 Task: Add a signature Jesus Garcia containing Have a great National Womens Day, Jesus Garcia to email address softage.2@softage.net and add a label Non-profit organizations
Action: Mouse moved to (1131, 81)
Screenshot: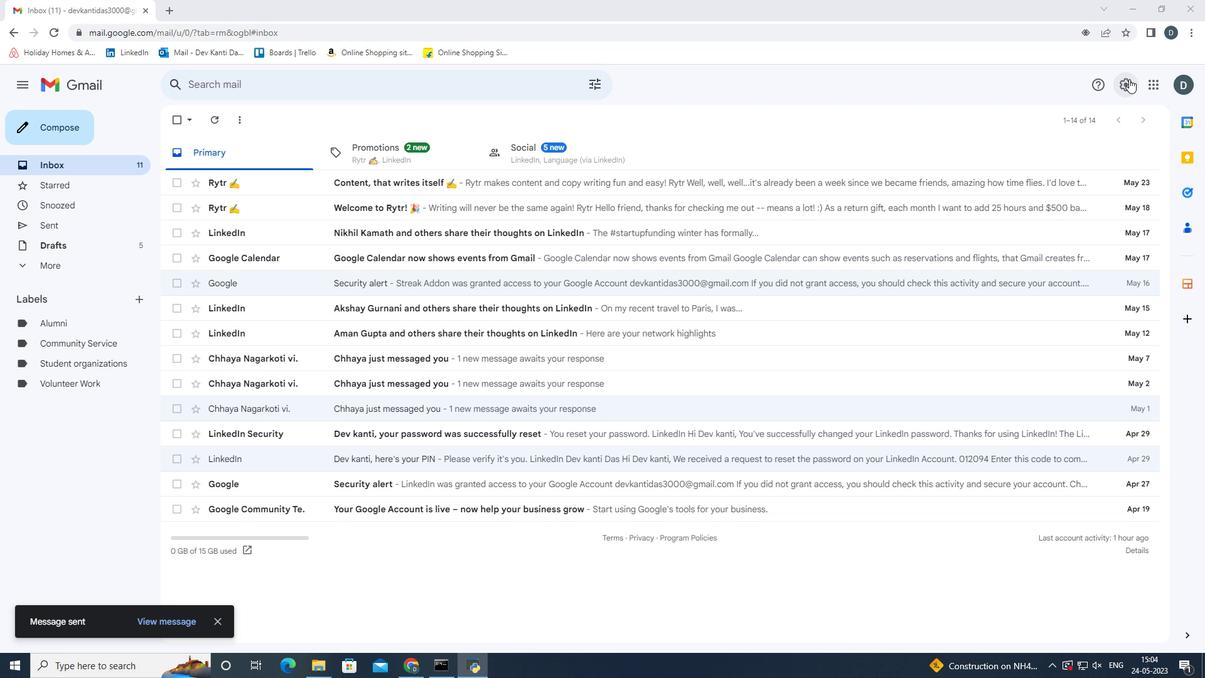 
Action: Mouse pressed left at (1131, 81)
Screenshot: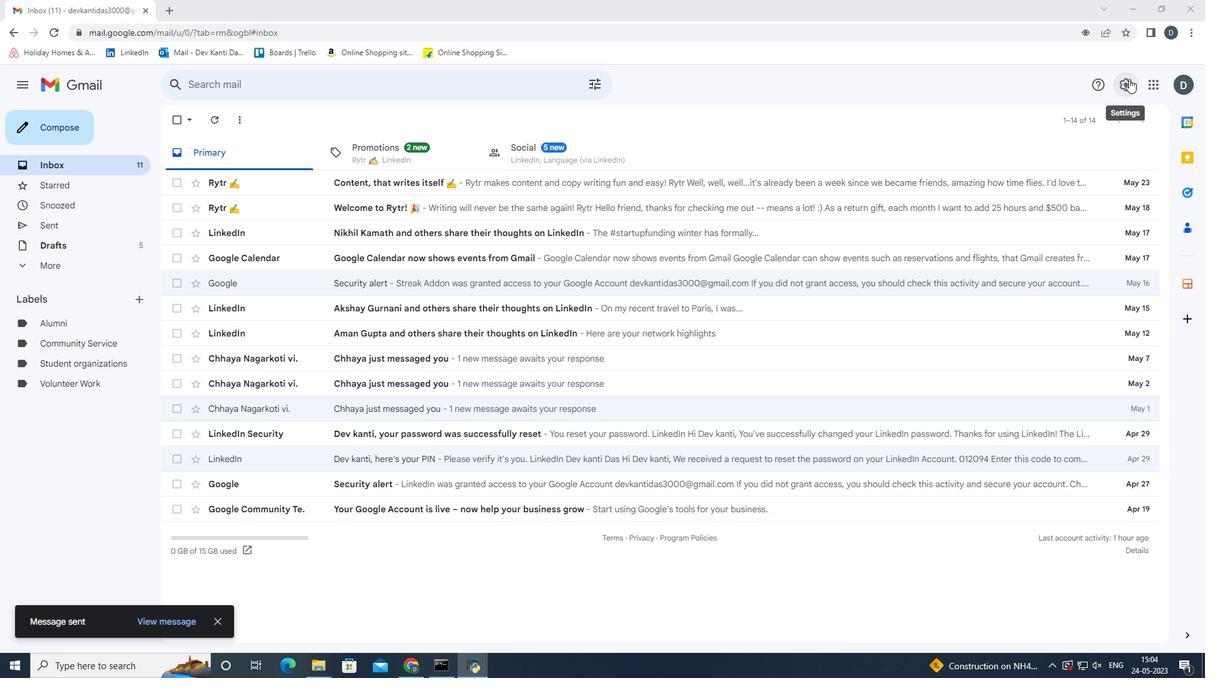 
Action: Mouse moved to (1097, 146)
Screenshot: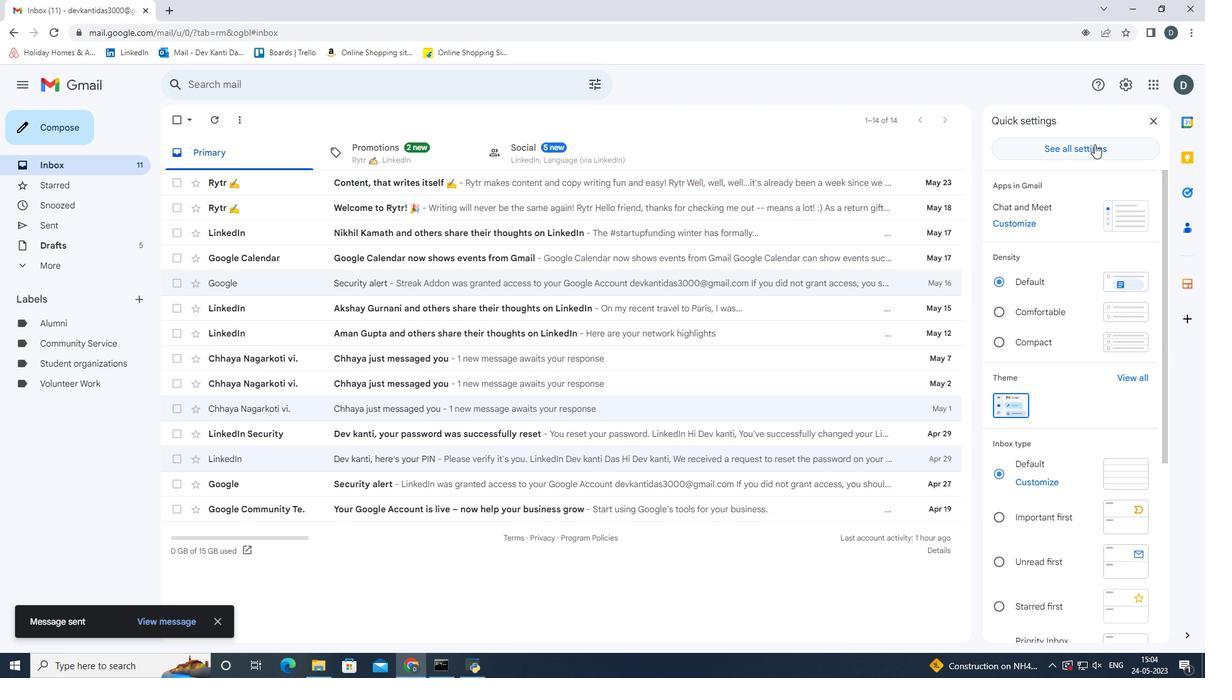 
Action: Mouse pressed left at (1097, 146)
Screenshot: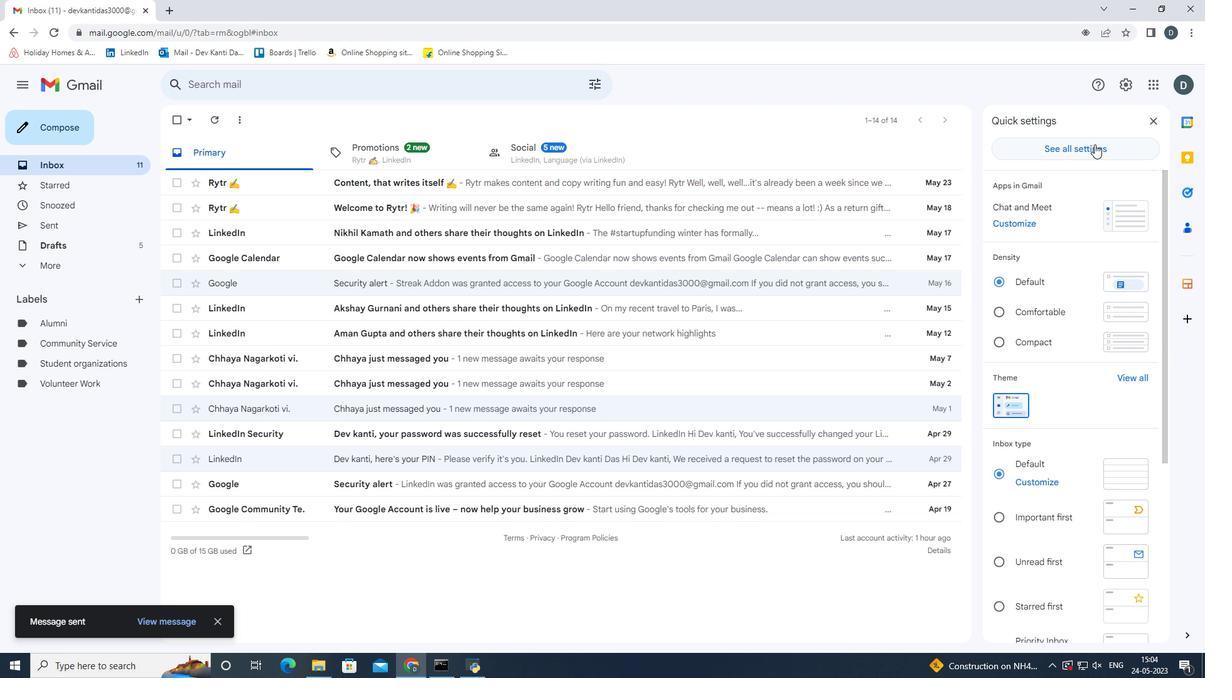 
Action: Mouse moved to (810, 345)
Screenshot: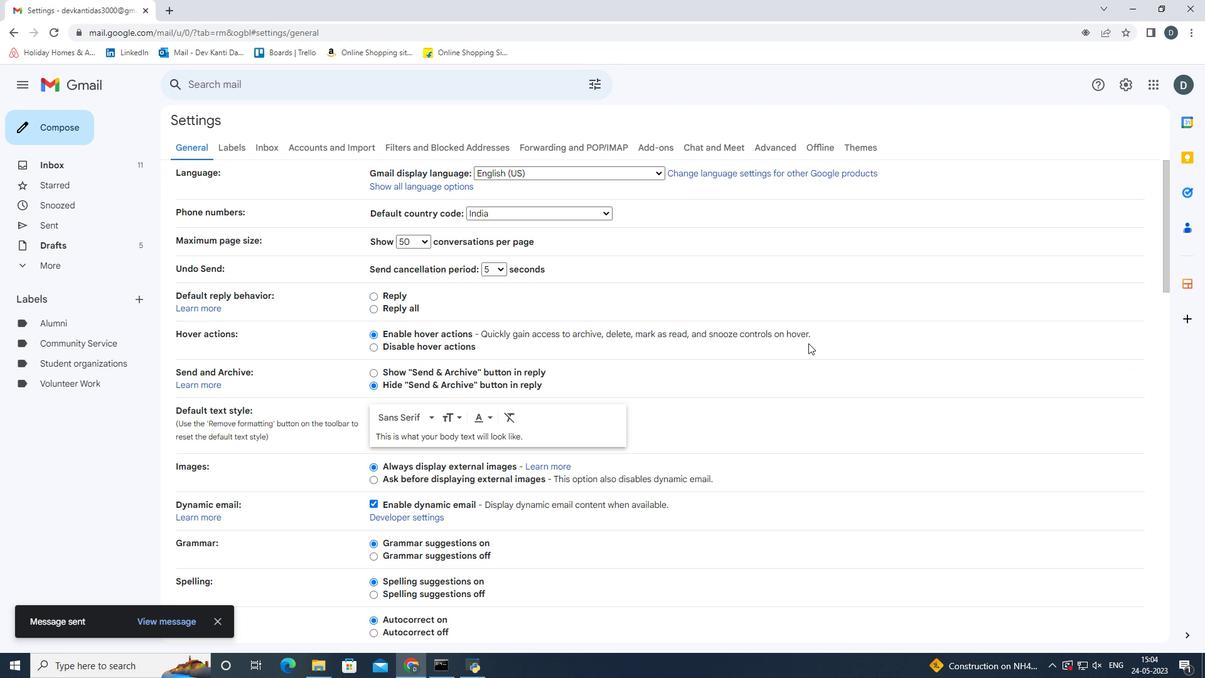 
Action: Mouse scrolled (810, 344) with delta (0, 0)
Screenshot: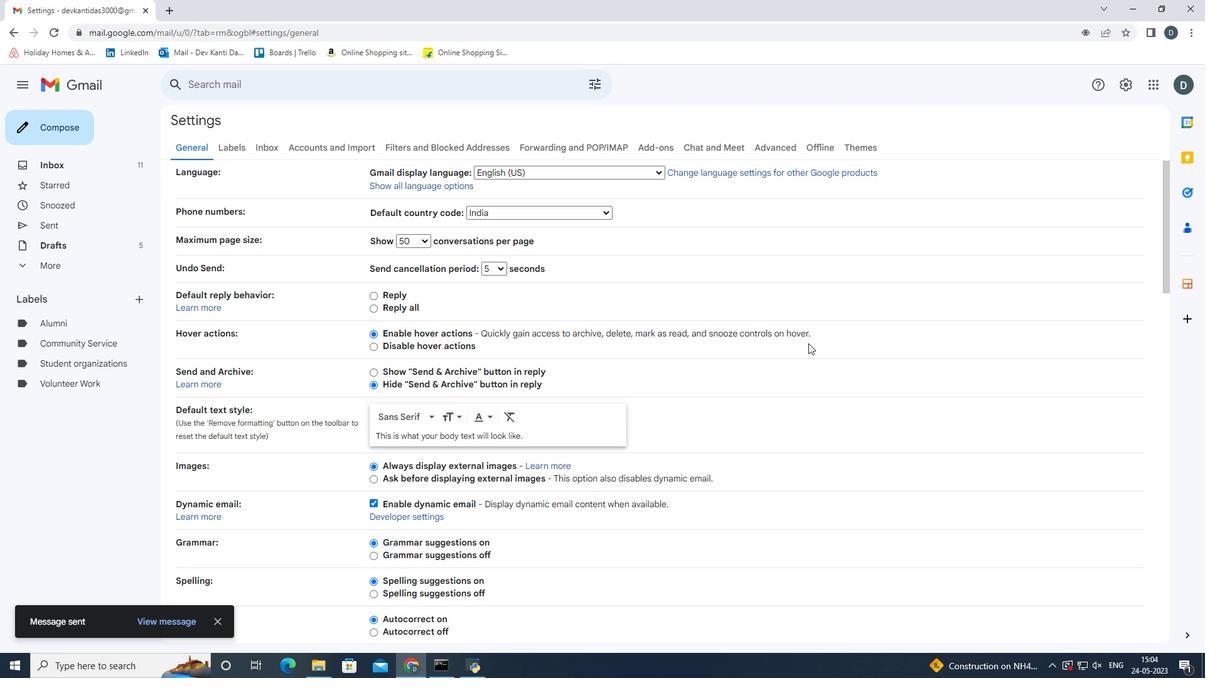 
Action: Mouse scrolled (810, 344) with delta (0, 0)
Screenshot: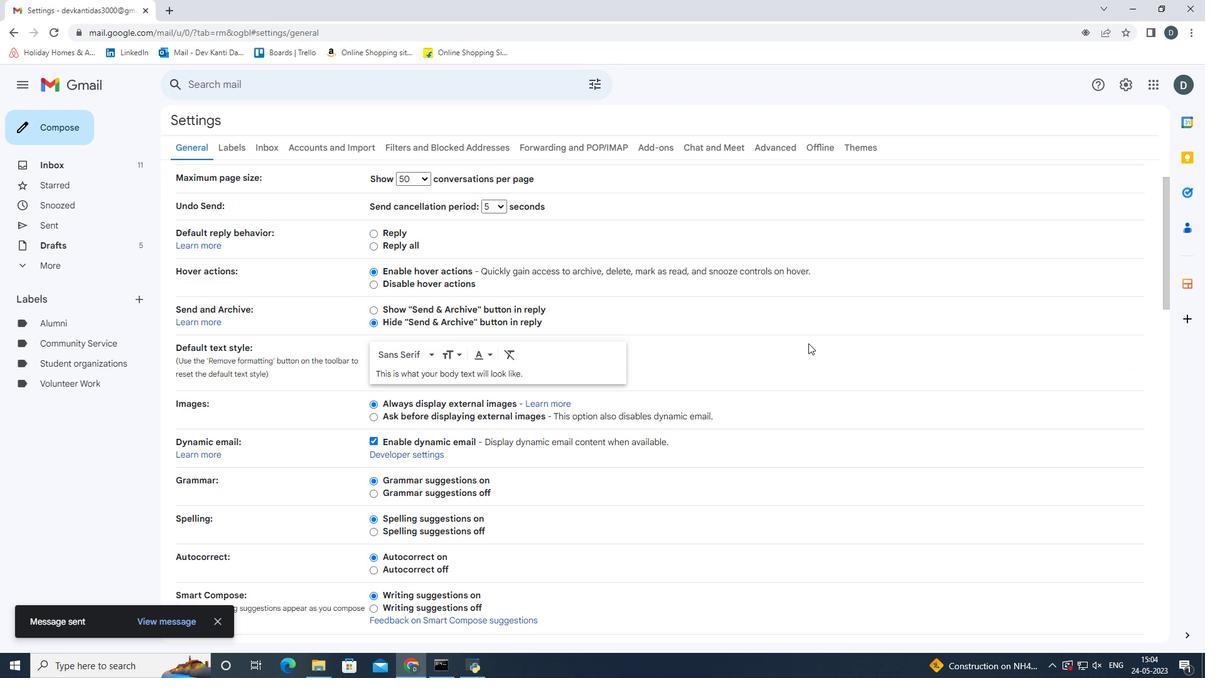 
Action: Mouse scrolled (810, 344) with delta (0, 0)
Screenshot: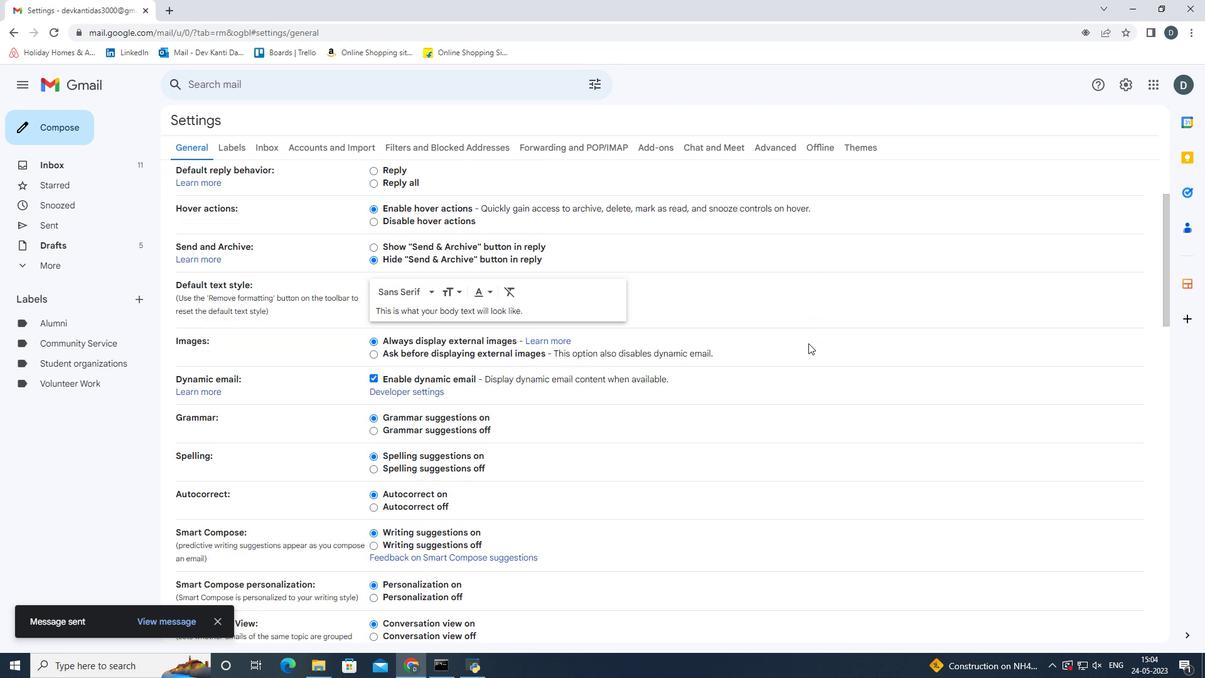 
Action: Mouse scrolled (810, 344) with delta (0, 0)
Screenshot: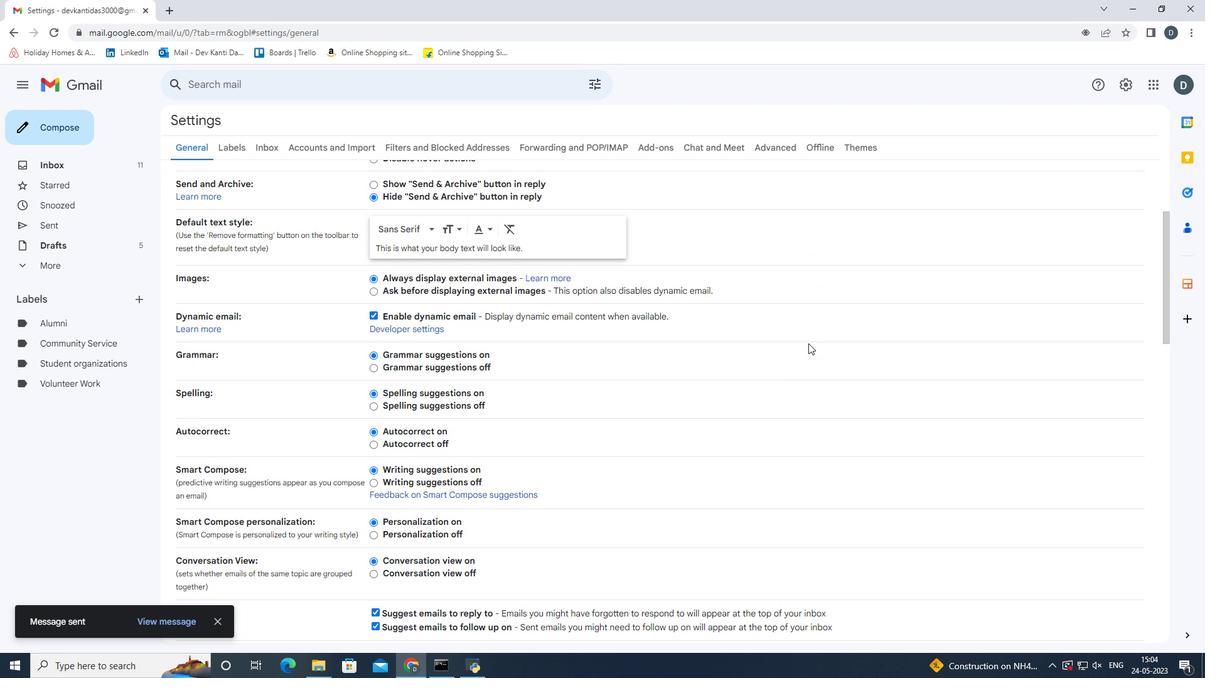
Action: Mouse scrolled (810, 344) with delta (0, 0)
Screenshot: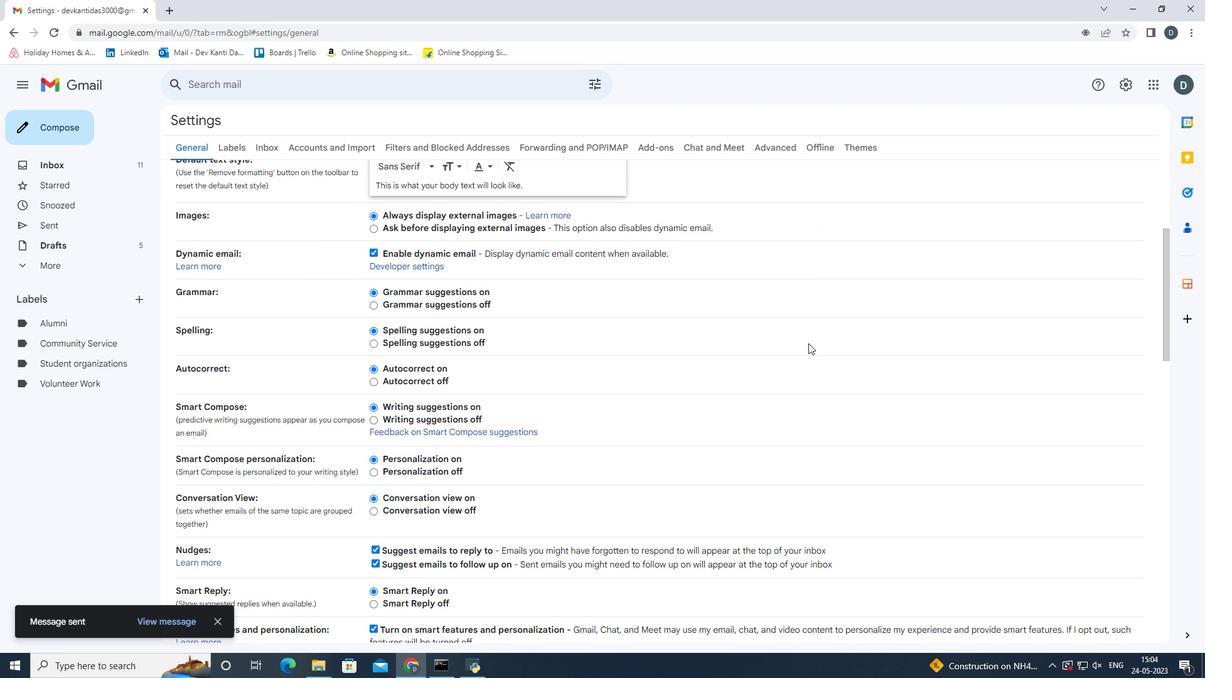 
Action: Mouse scrolled (810, 344) with delta (0, 0)
Screenshot: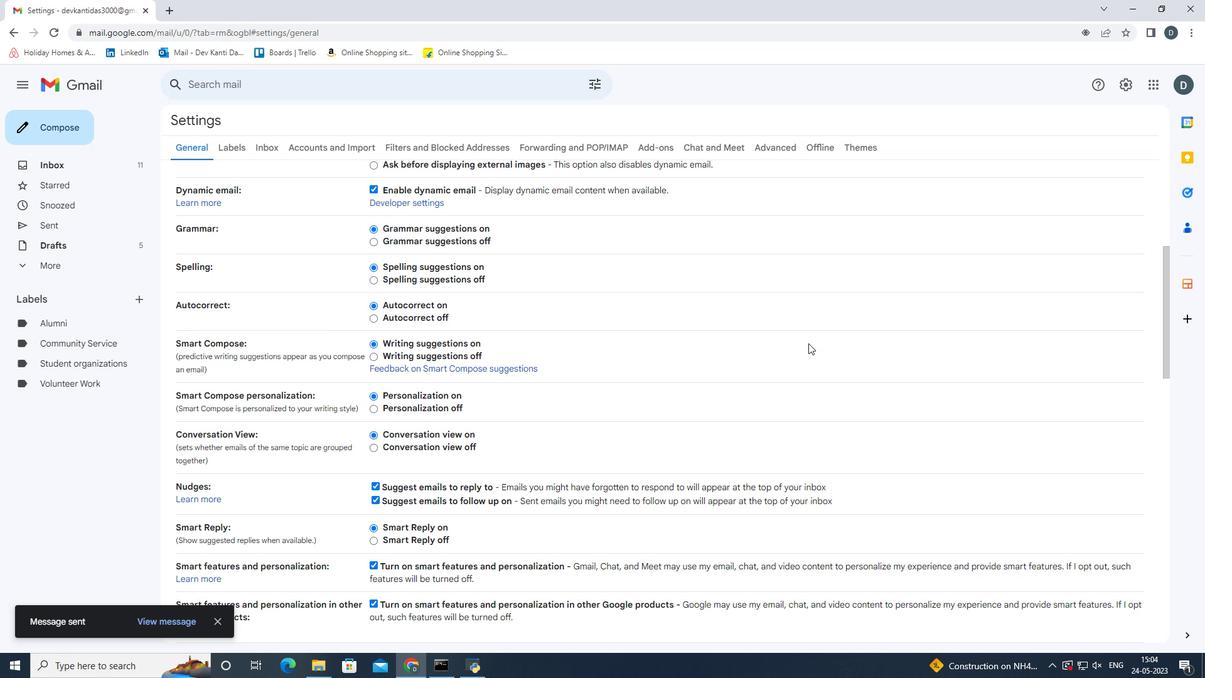 
Action: Mouse scrolled (810, 344) with delta (0, 0)
Screenshot: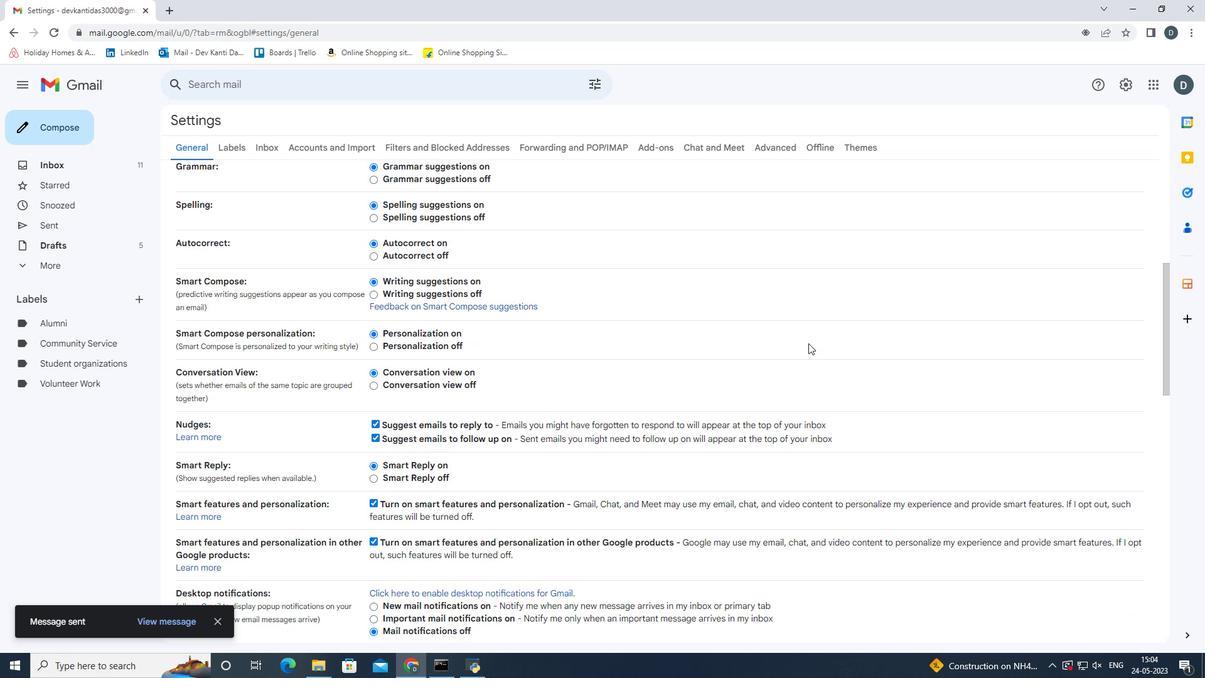 
Action: Mouse scrolled (810, 344) with delta (0, 0)
Screenshot: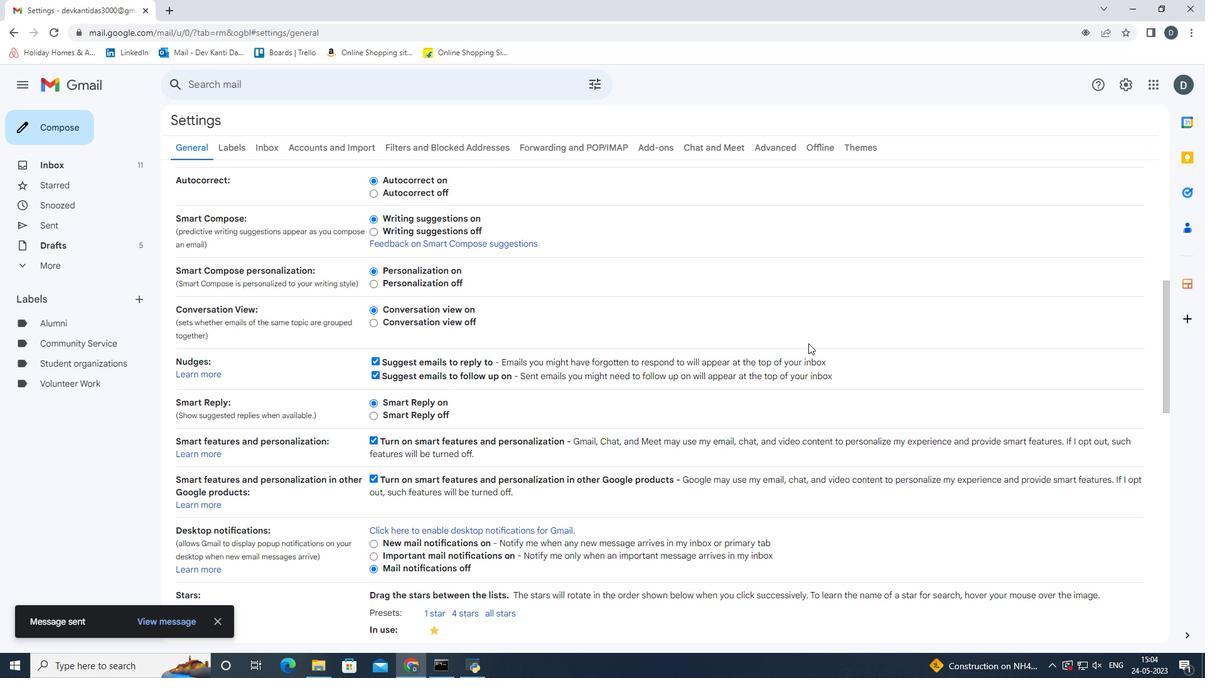 
Action: Mouse scrolled (810, 344) with delta (0, 0)
Screenshot: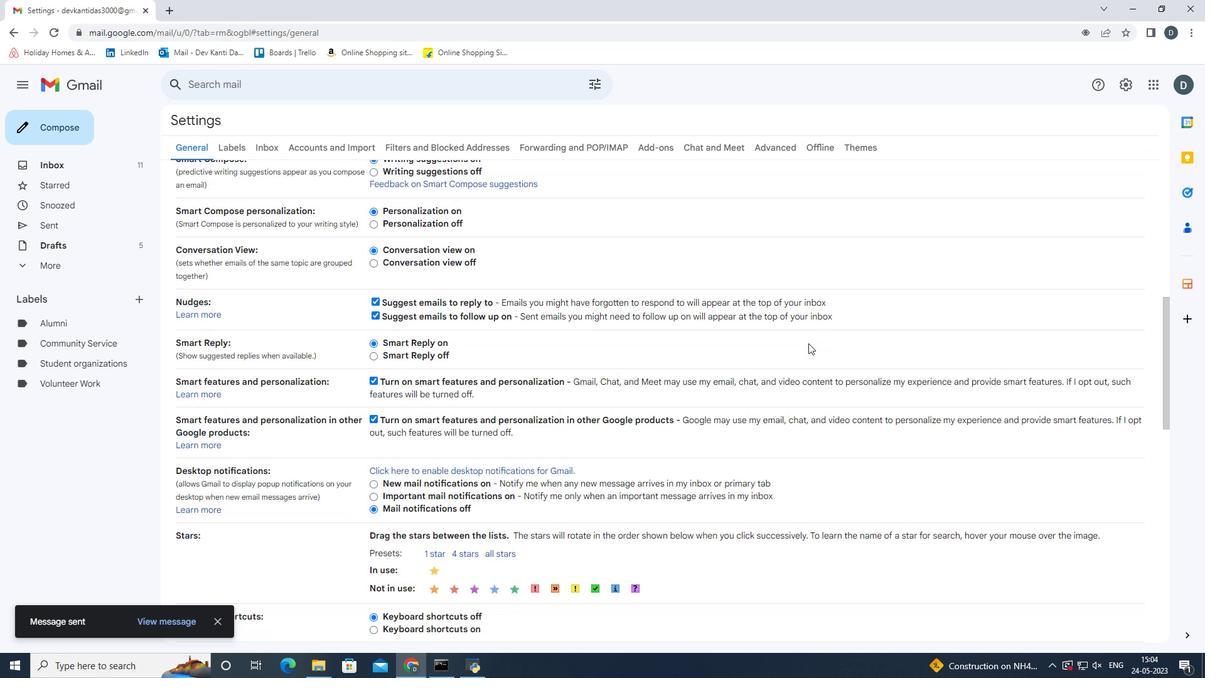 
Action: Mouse scrolled (810, 344) with delta (0, 0)
Screenshot: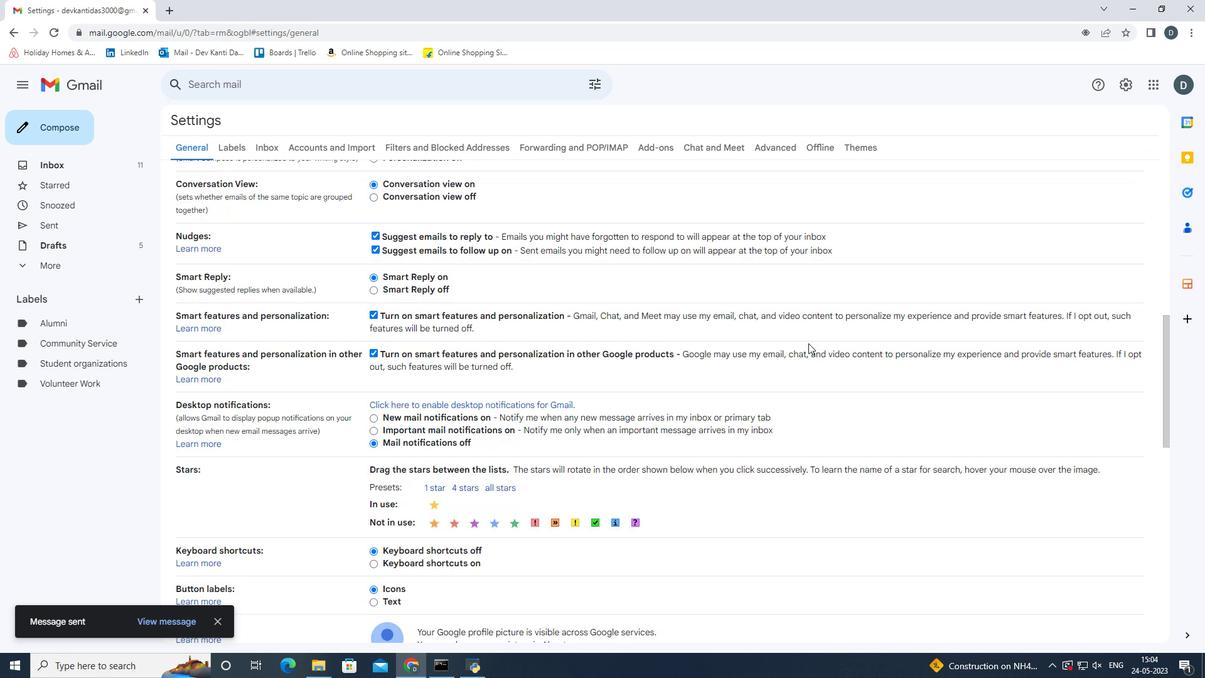 
Action: Mouse scrolled (810, 344) with delta (0, 0)
Screenshot: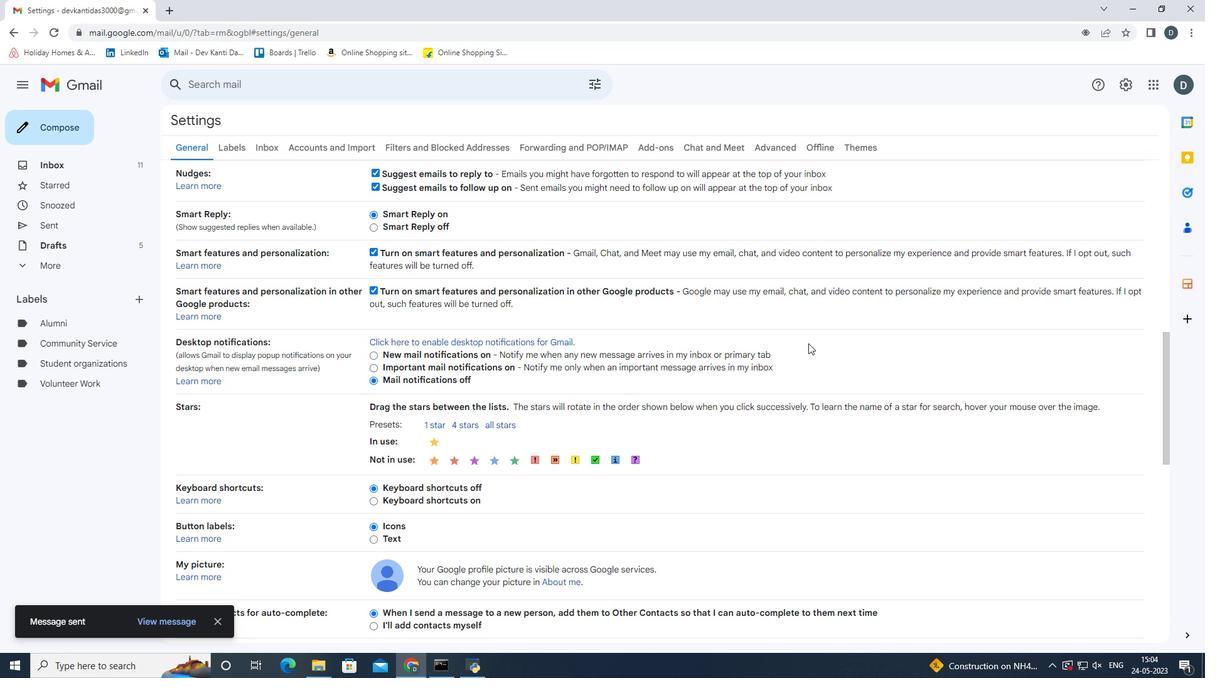 
Action: Mouse scrolled (810, 344) with delta (0, 0)
Screenshot: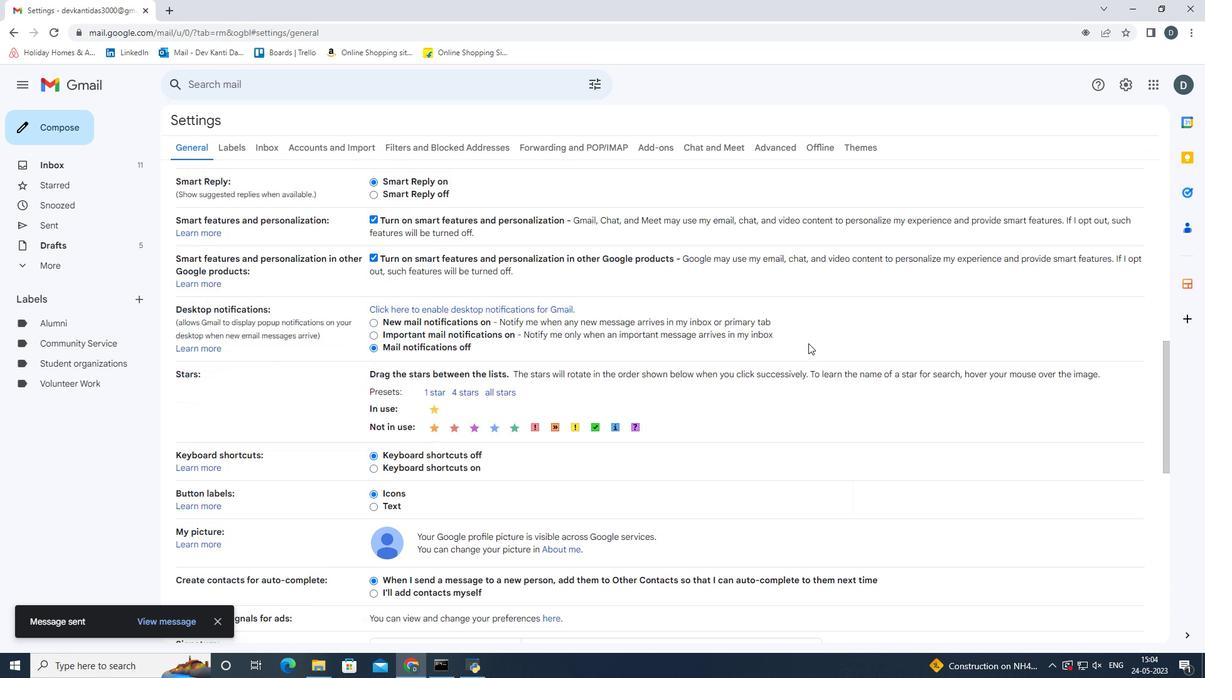
Action: Mouse scrolled (810, 344) with delta (0, 0)
Screenshot: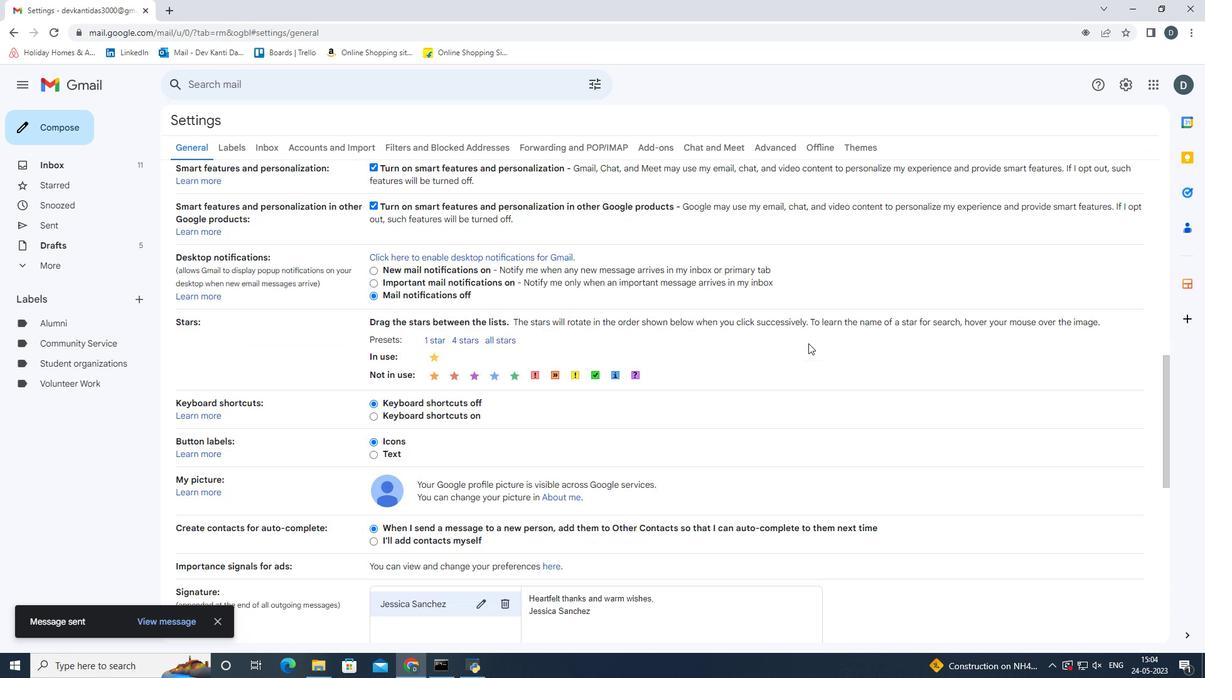 
Action: Mouse scrolled (810, 344) with delta (0, 0)
Screenshot: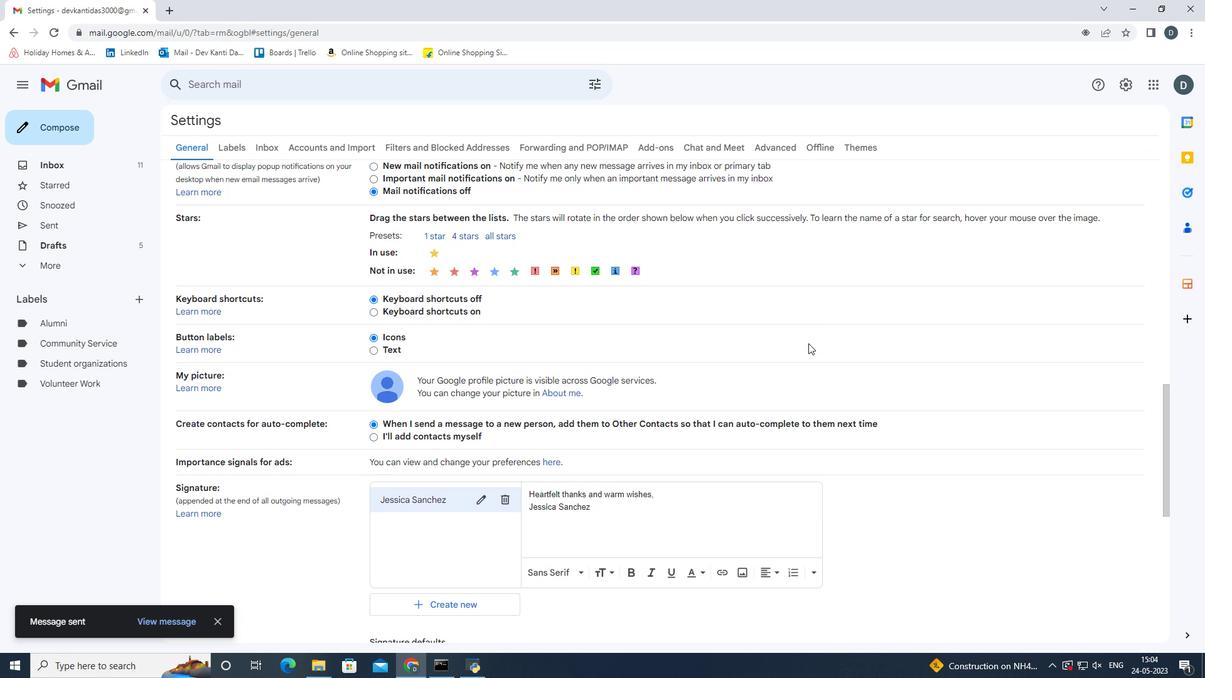 
Action: Mouse scrolled (810, 344) with delta (0, 0)
Screenshot: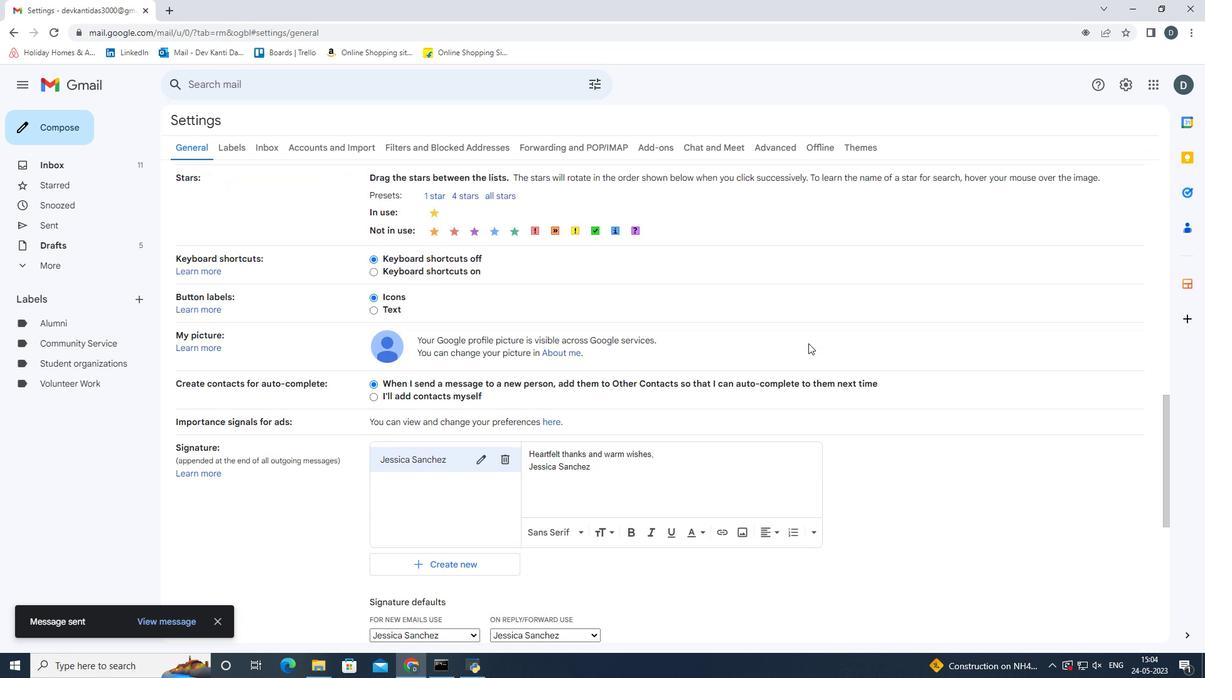 
Action: Mouse moved to (506, 385)
Screenshot: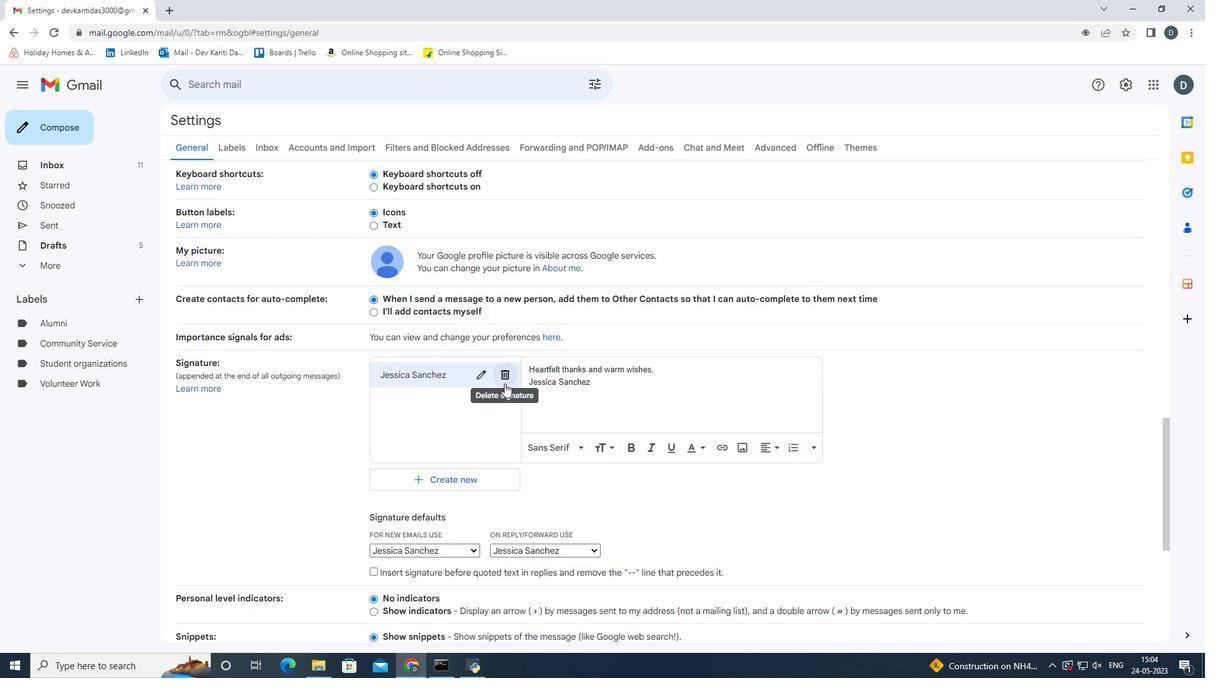 
Action: Mouse pressed left at (506, 385)
Screenshot: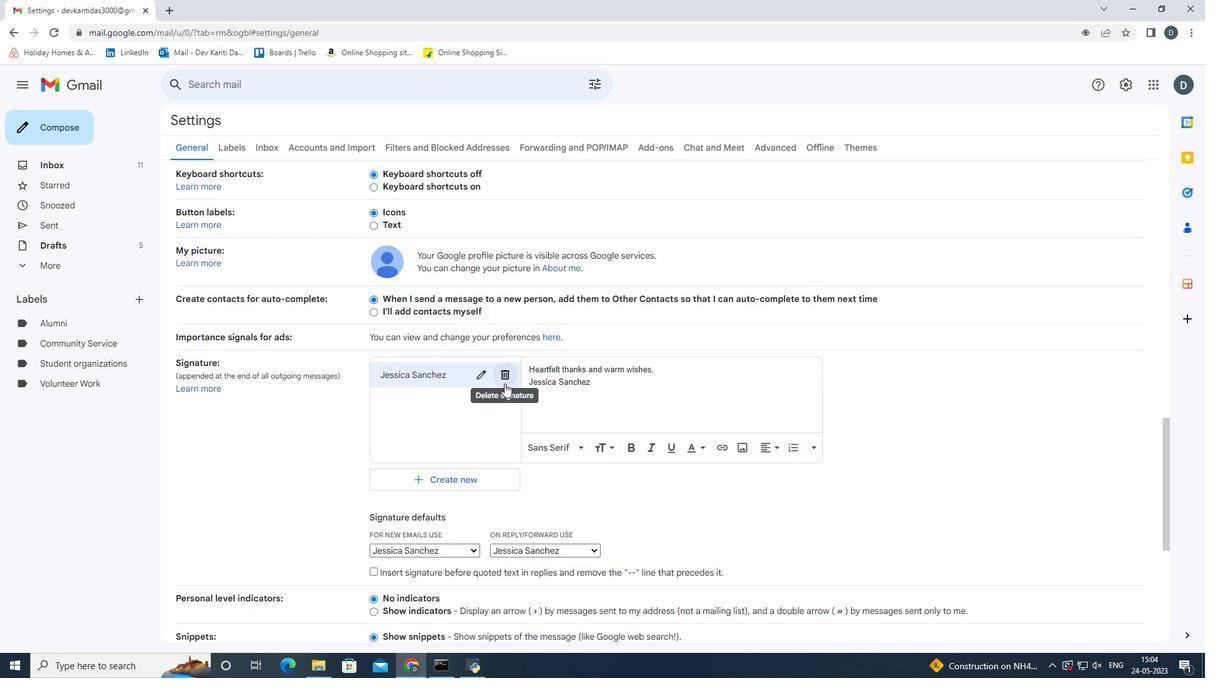 
Action: Mouse moved to (733, 386)
Screenshot: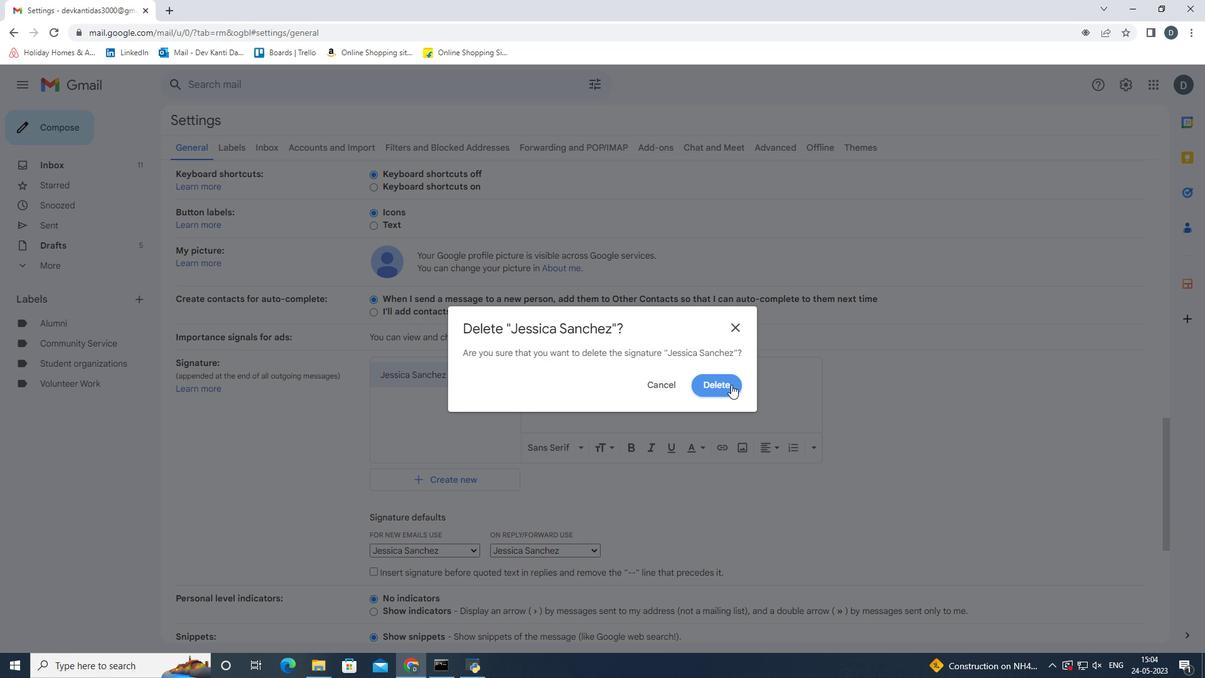 
Action: Mouse pressed left at (733, 386)
Screenshot: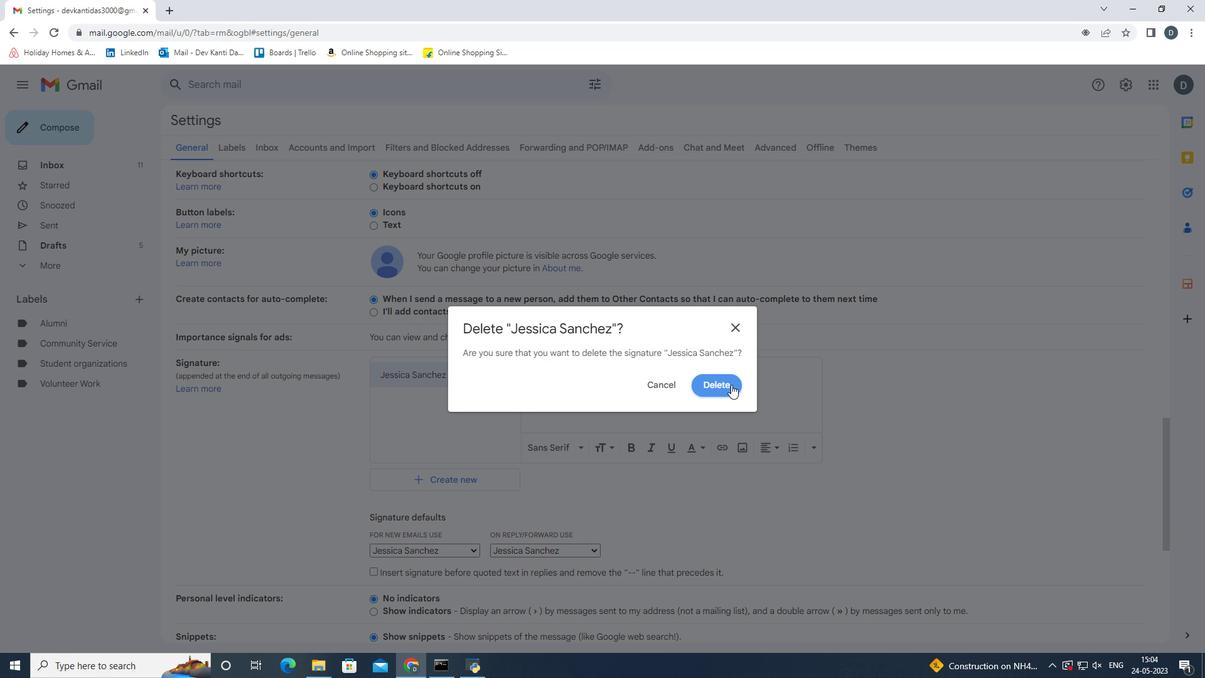 
Action: Mouse moved to (415, 398)
Screenshot: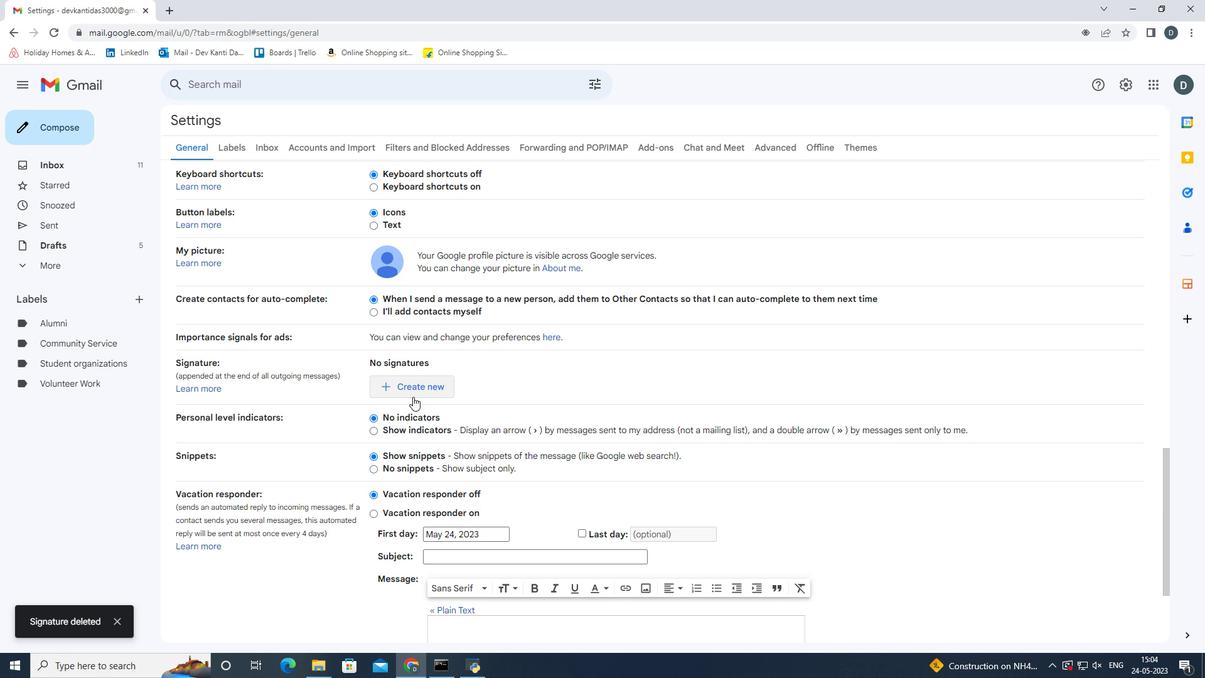 
Action: Mouse pressed left at (415, 398)
Screenshot: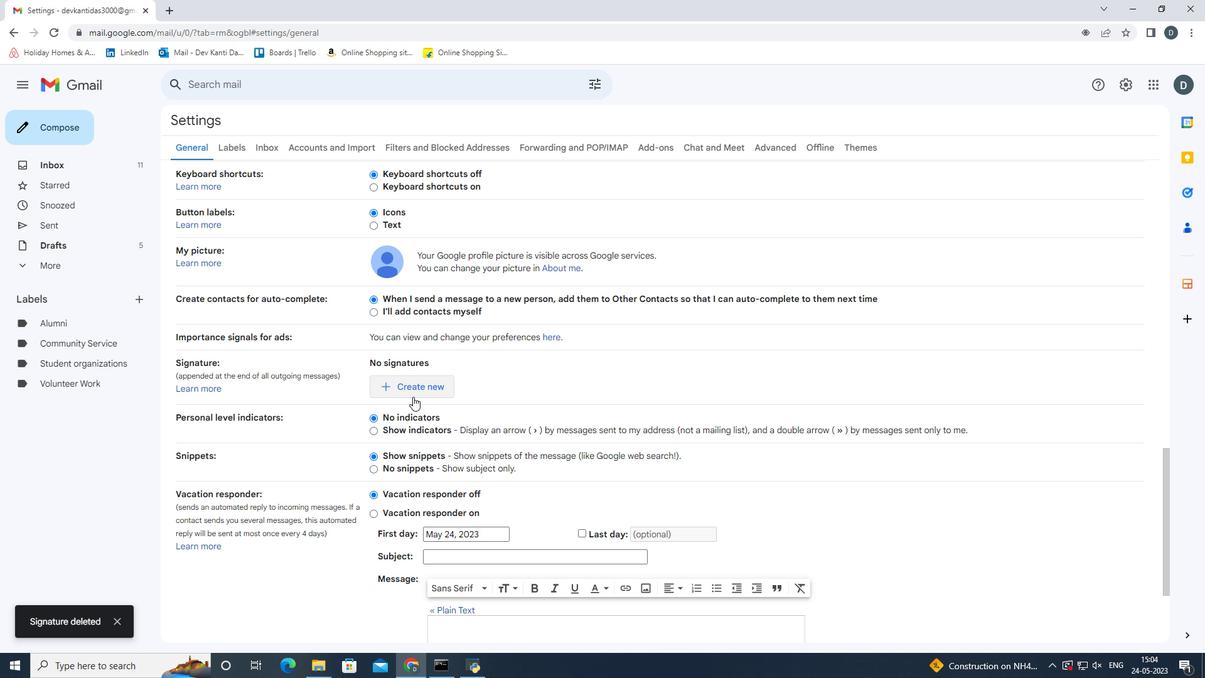 
Action: Mouse moved to (937, 412)
Screenshot: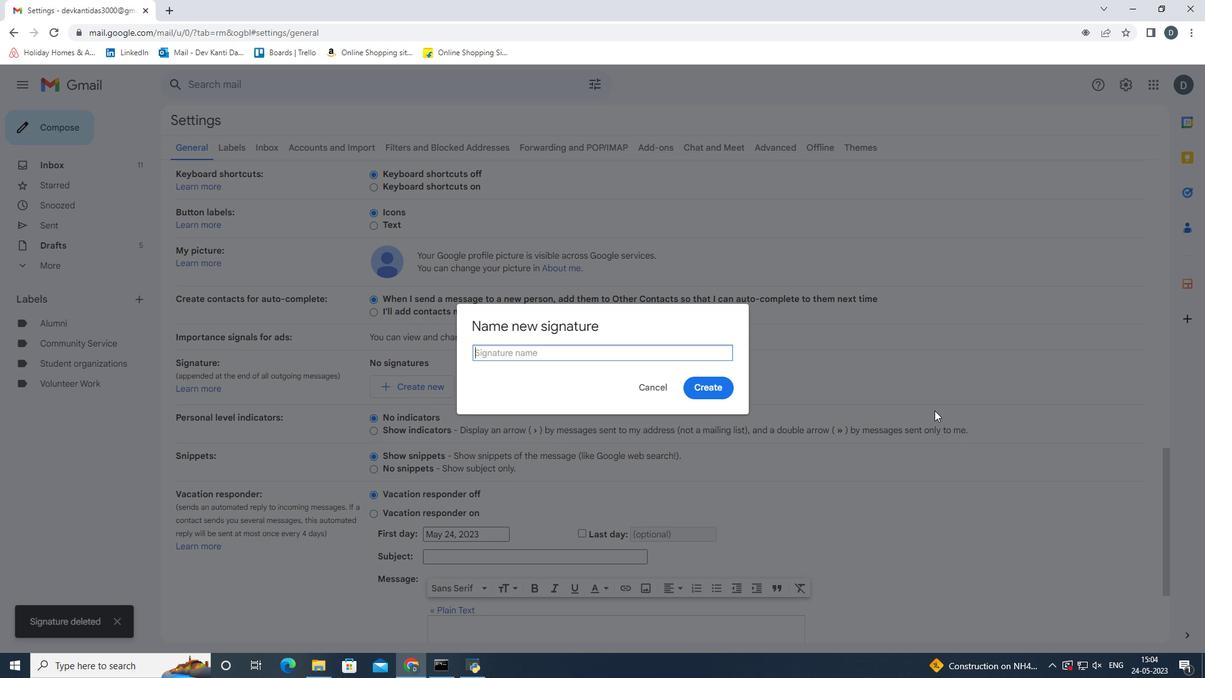 
Action: Key pressed <Key.shift><Key.shift><Key.shift><Key.shift><Key.shift>Jesus<Key.space><Key.shift><Key.shift><Key.shift><Key.shift><Key.shift><Key.shift><Key.shift><Key.shift><Key.shift><Key.shift><Key.shift><Key.shift><Key.shift><Key.shift><Key.shift><Key.shift><Key.shift><Key.shift><Key.shift><Key.shift>F<Key.backspace><Key.shift>Garcia<Key.enter>
Screenshot: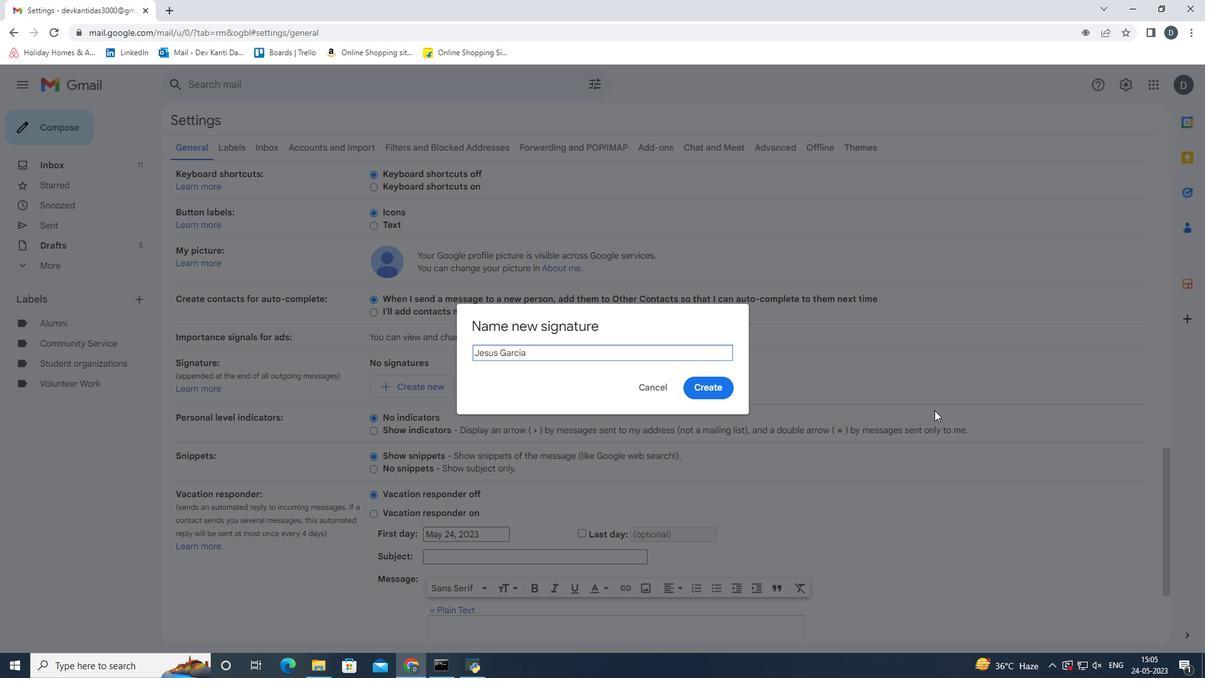 
Action: Mouse moved to (718, 395)
Screenshot: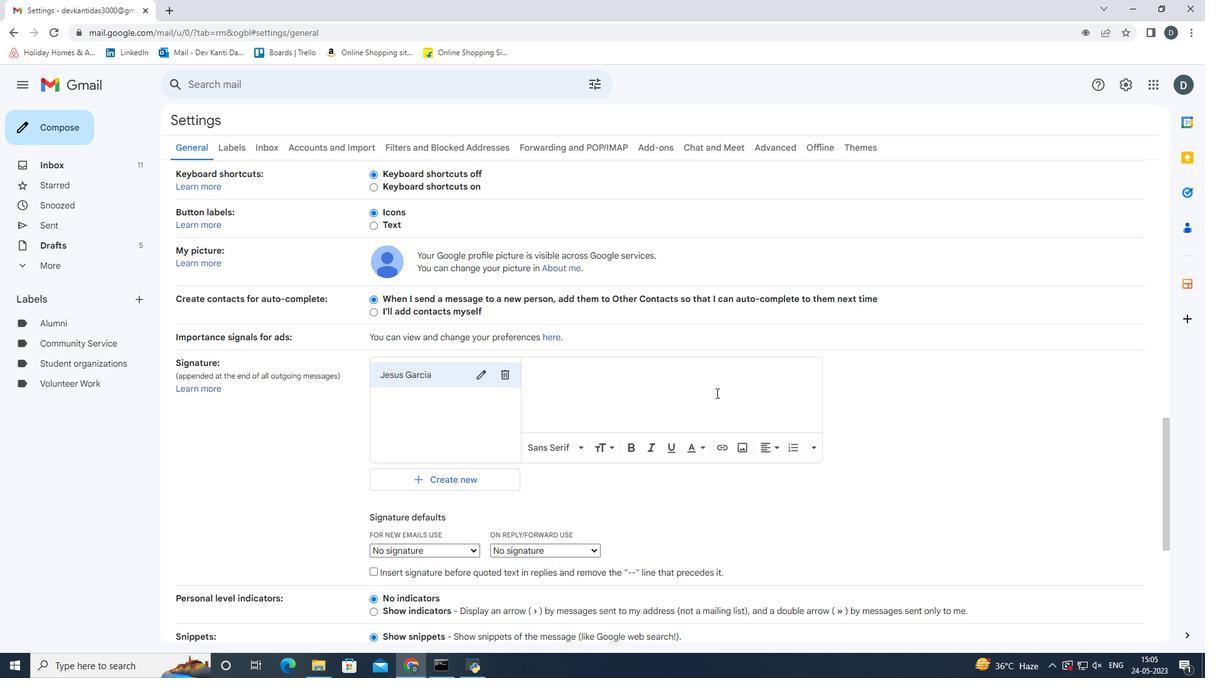 
Action: Mouse pressed left at (718, 395)
Screenshot: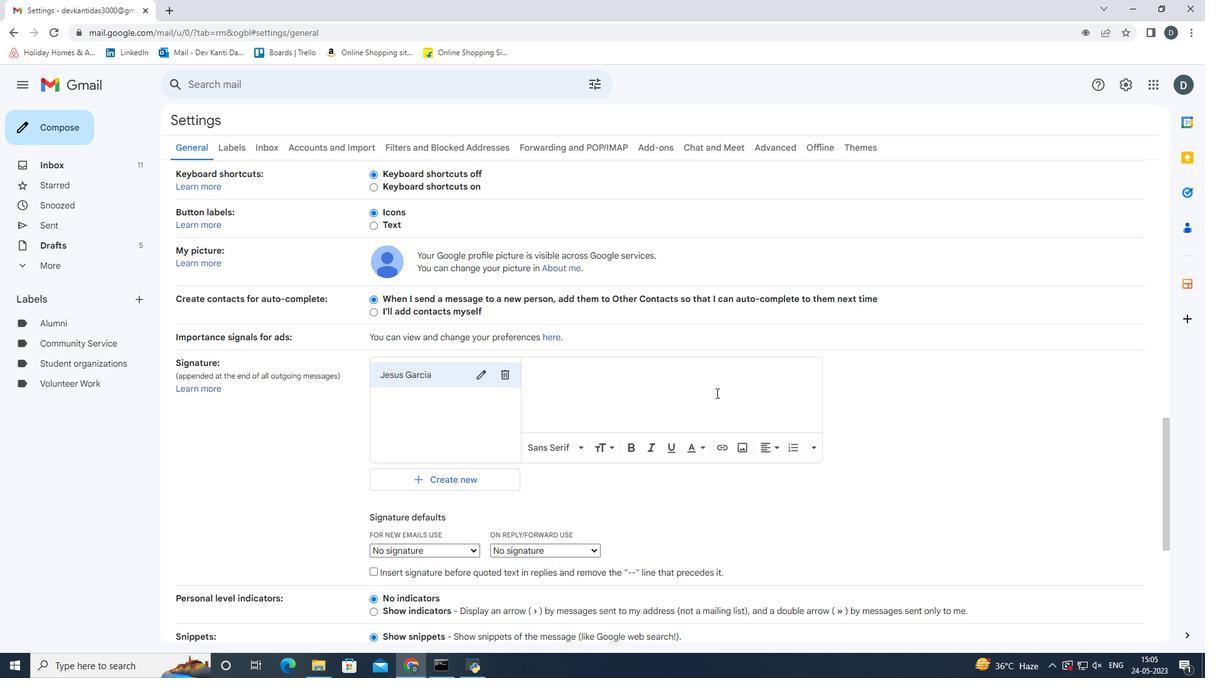 
Action: Mouse moved to (744, 396)
Screenshot: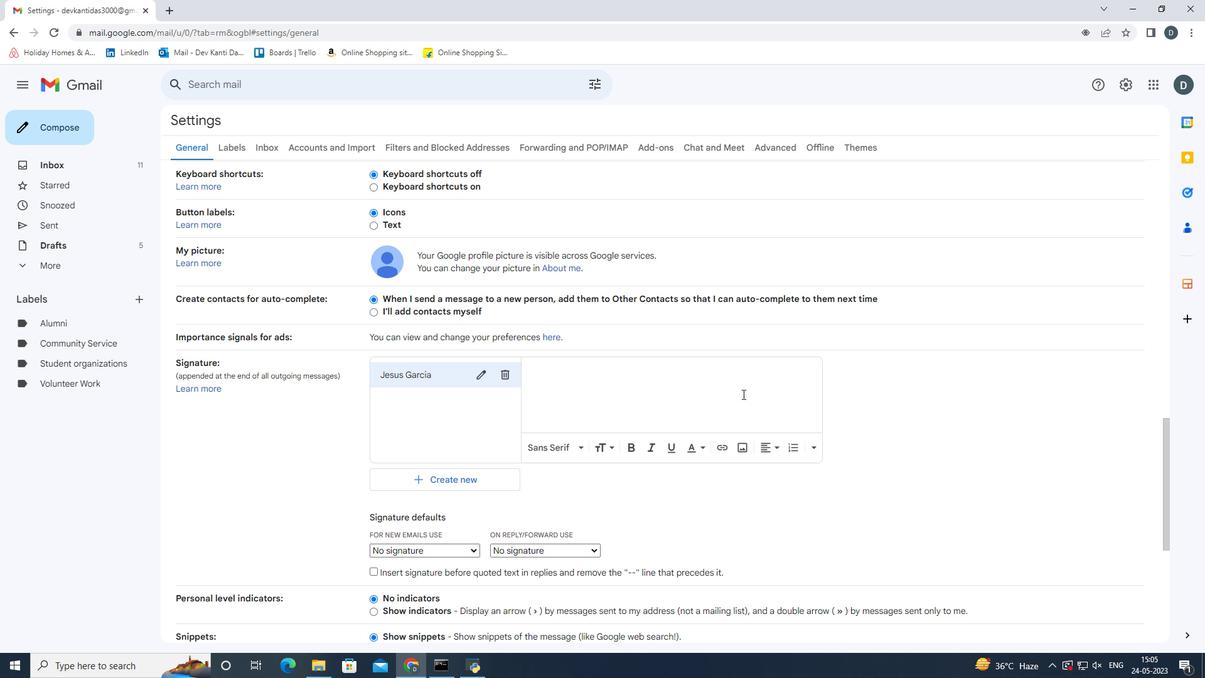 
Action: Key pressed <Key.shift>Have<Key.space>a<Key.space>great<Key.space><Key.shift_r><Key.shift_r><Key.shift_r><Key.shift_r>National<Key.space><Key.shift>Womens<Key.space><Key.shift>Day,<Key.enter><Key.shift_r><Key.shift_r><Key.shift_r><Key.shift_r><Key.shift_r><Key.shift_r><Key.shift_r>Jesus<Key.space><Key.shift><Key.shift><Key.shift><Key.shift><Key.shift><Key.shift><Key.shift><Key.shift><Key.shift><Key.shift><Key.shift><Key.shift><Key.shift><Key.shift>Garcia
Screenshot: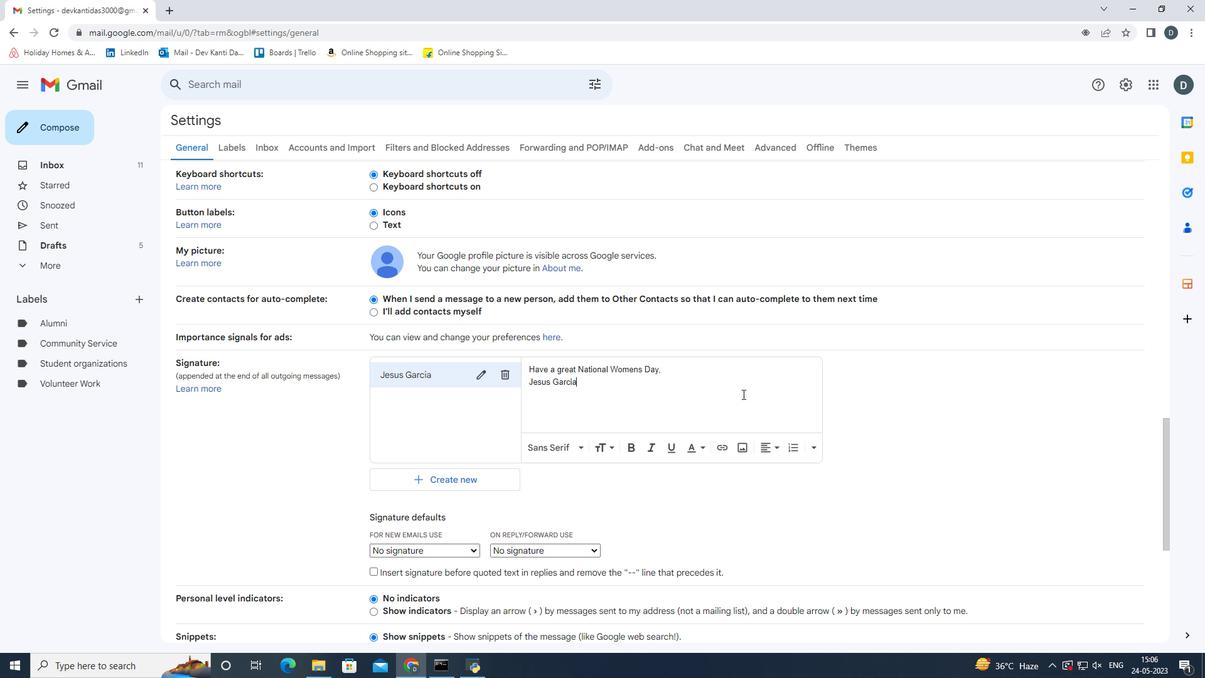 
Action: Mouse moved to (465, 550)
Screenshot: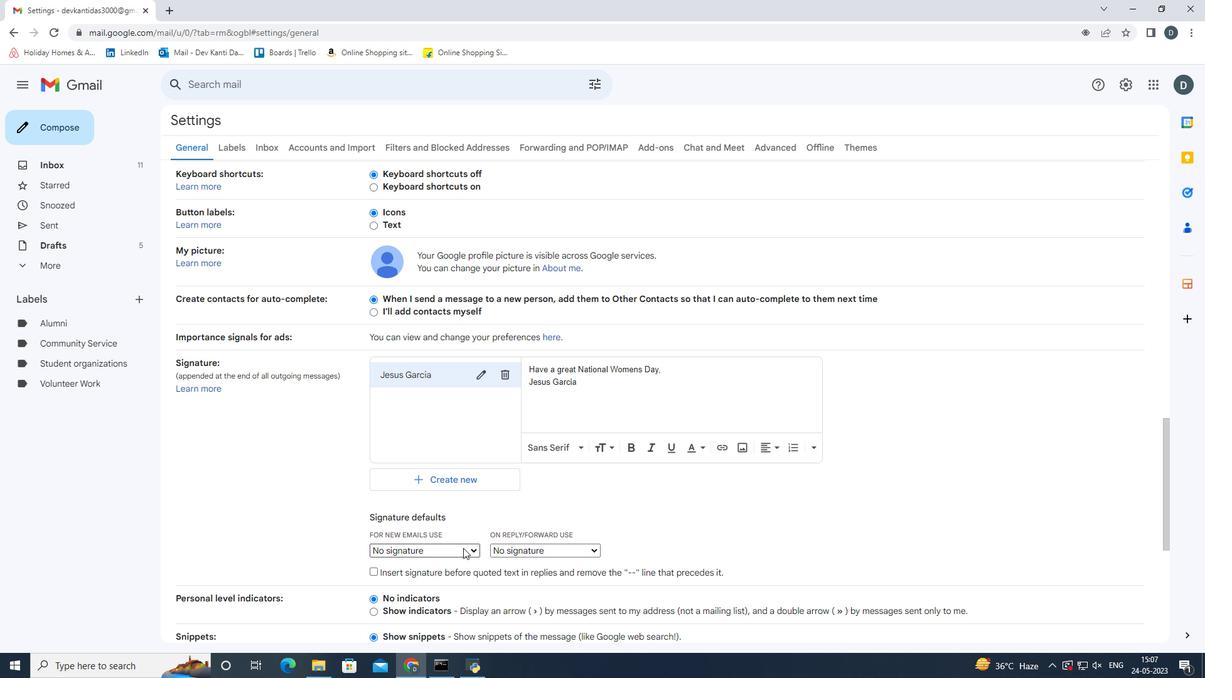 
Action: Mouse pressed left at (465, 550)
Screenshot: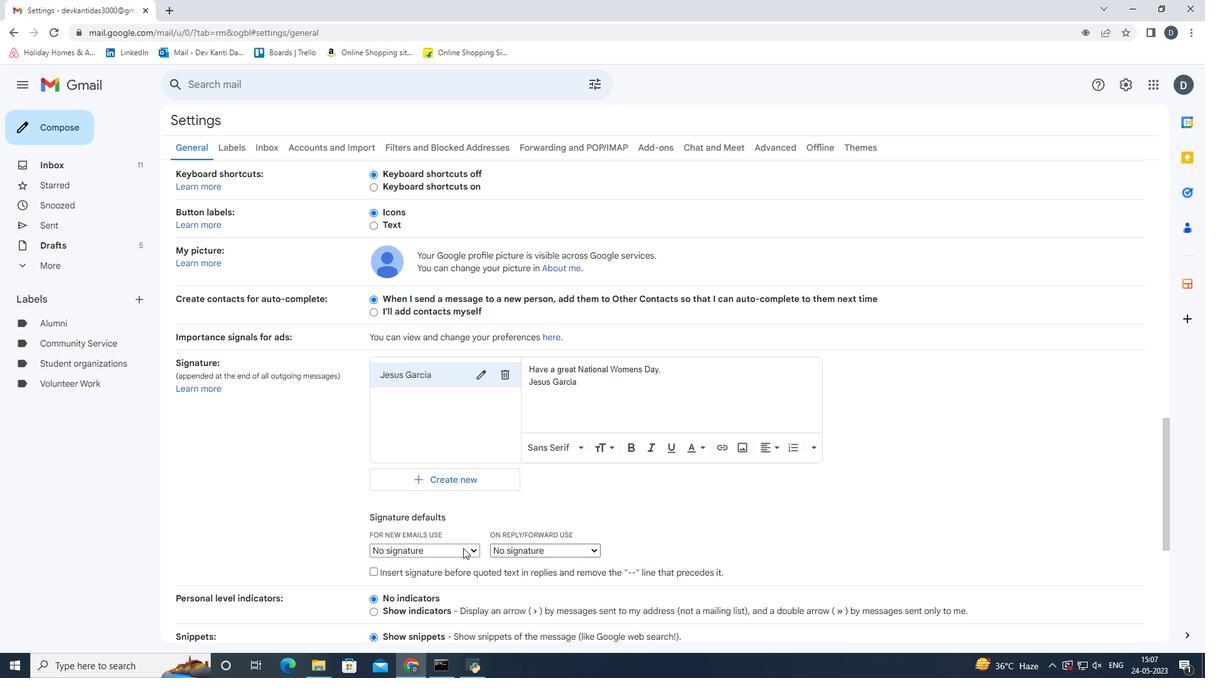 
Action: Mouse moved to (449, 575)
Screenshot: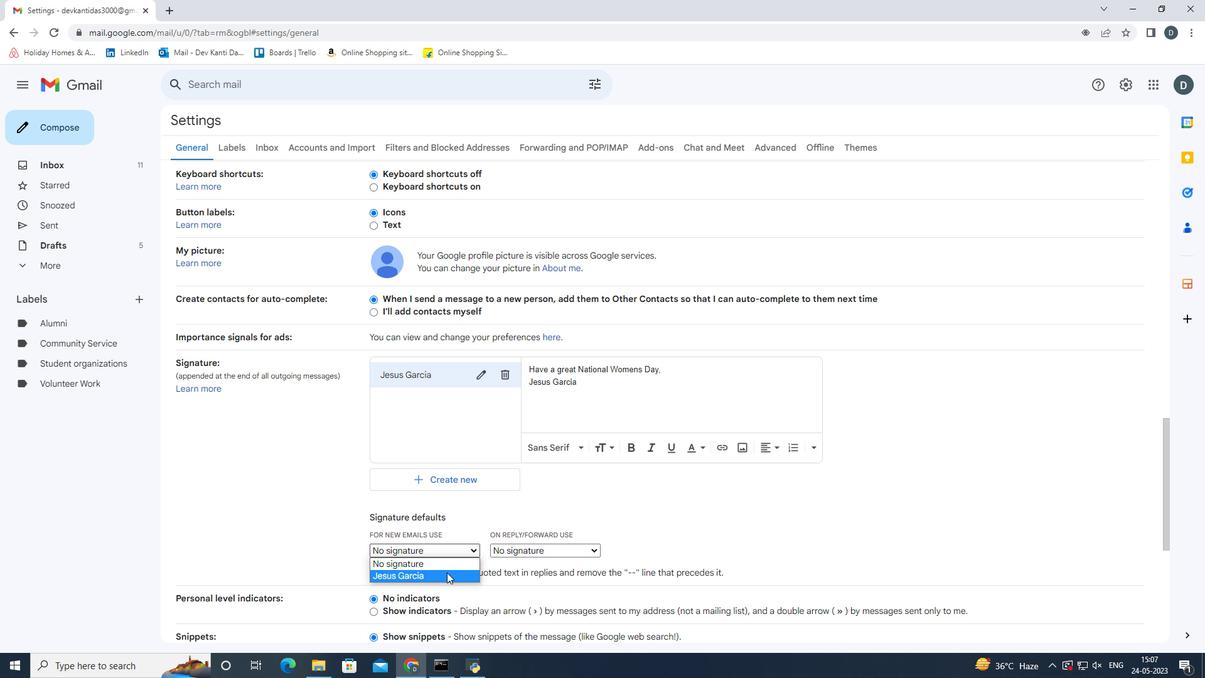 
Action: Mouse pressed left at (449, 575)
Screenshot: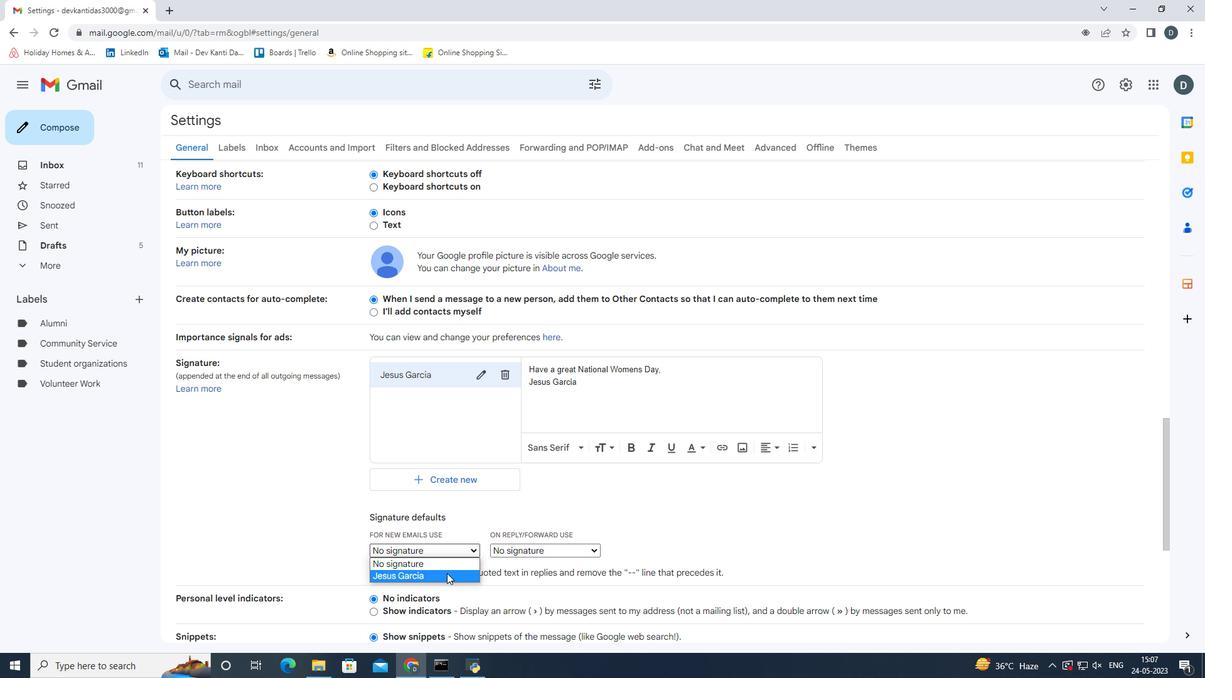 
Action: Mouse moved to (545, 552)
Screenshot: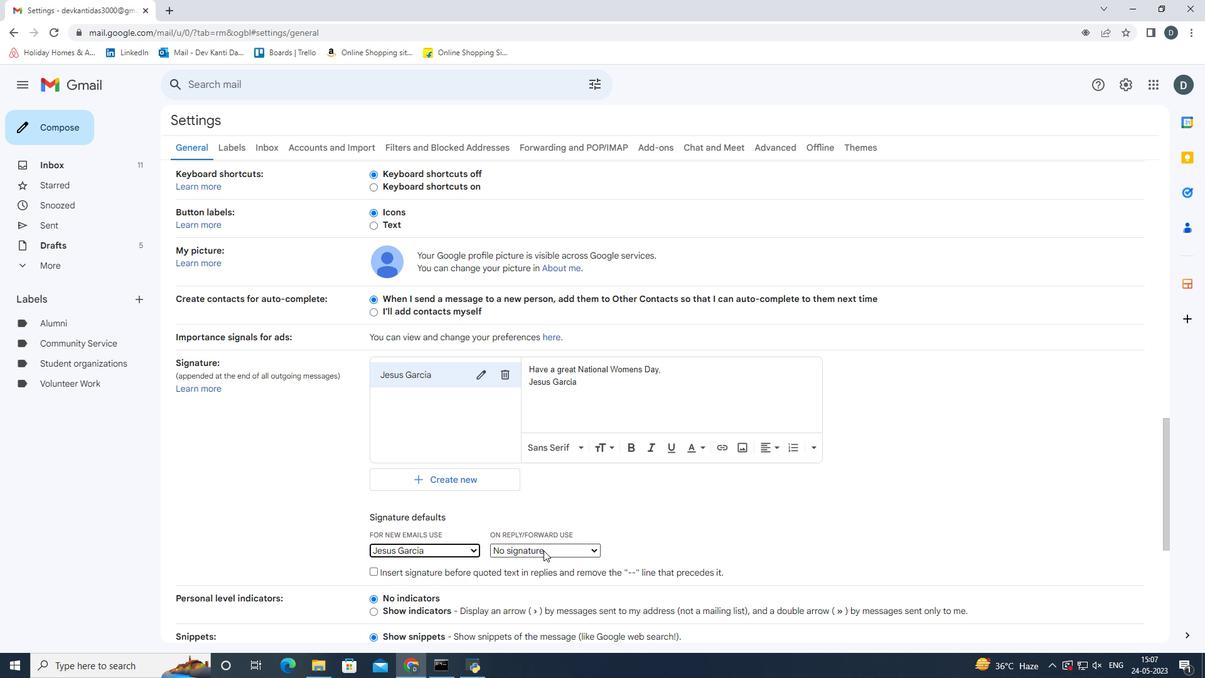 
Action: Mouse pressed left at (545, 552)
Screenshot: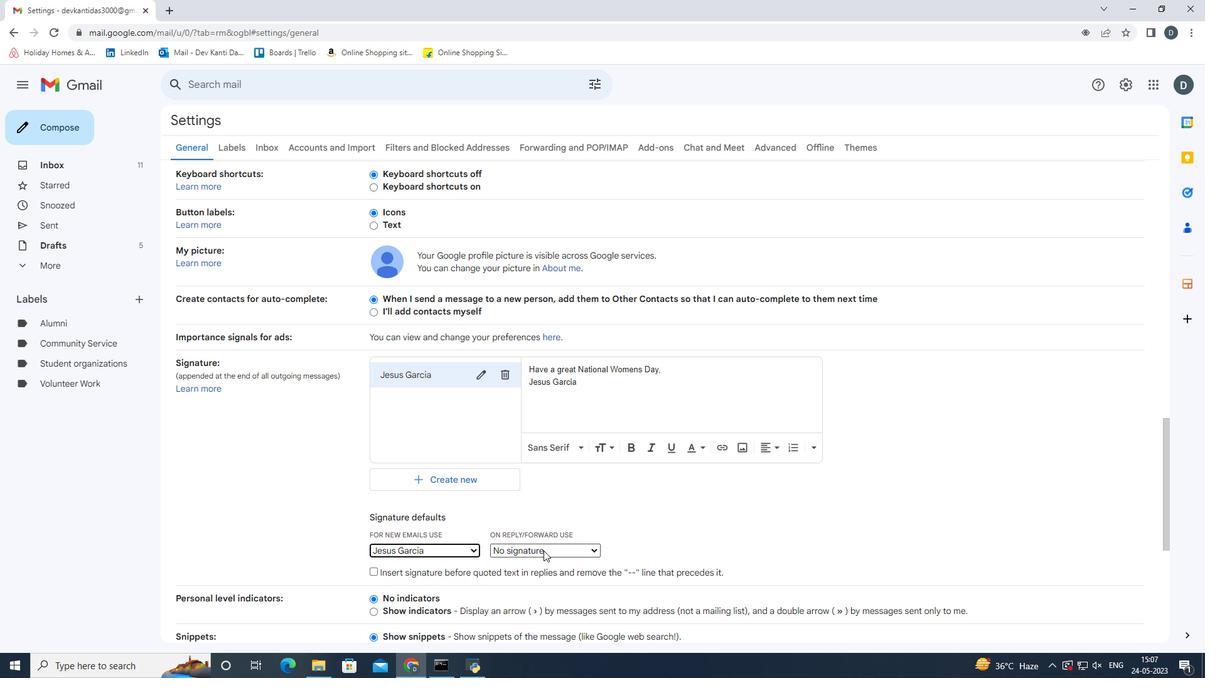 
Action: Mouse moved to (531, 579)
Screenshot: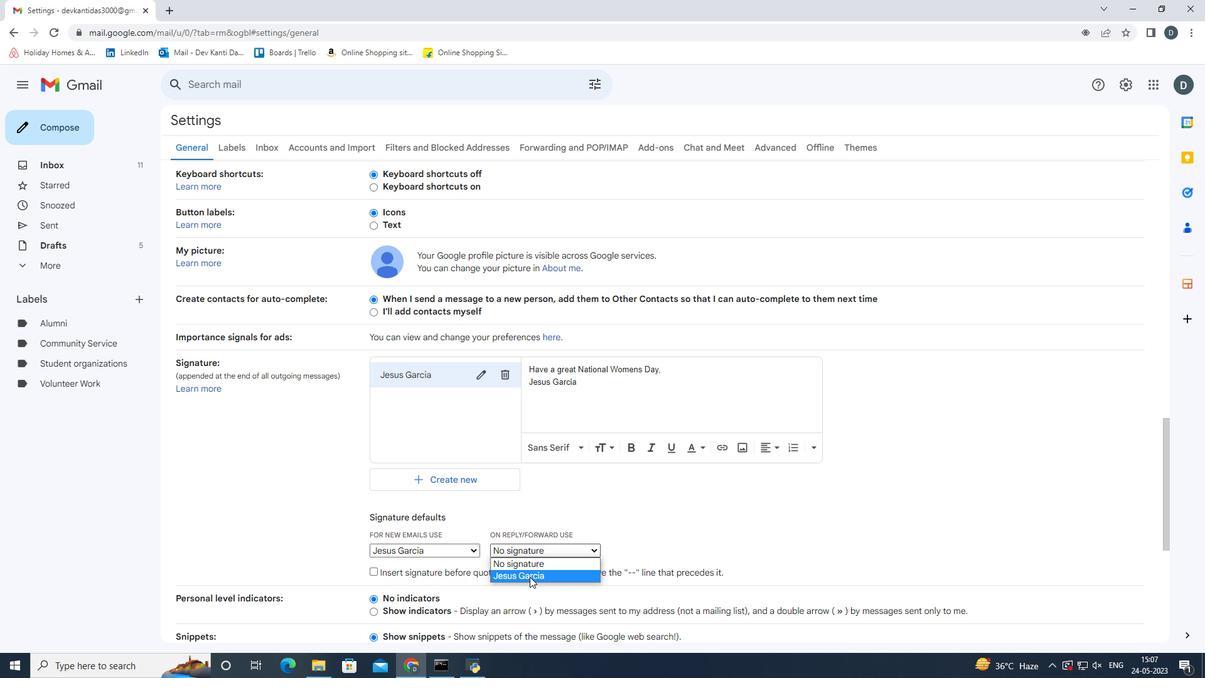 
Action: Mouse pressed left at (531, 579)
Screenshot: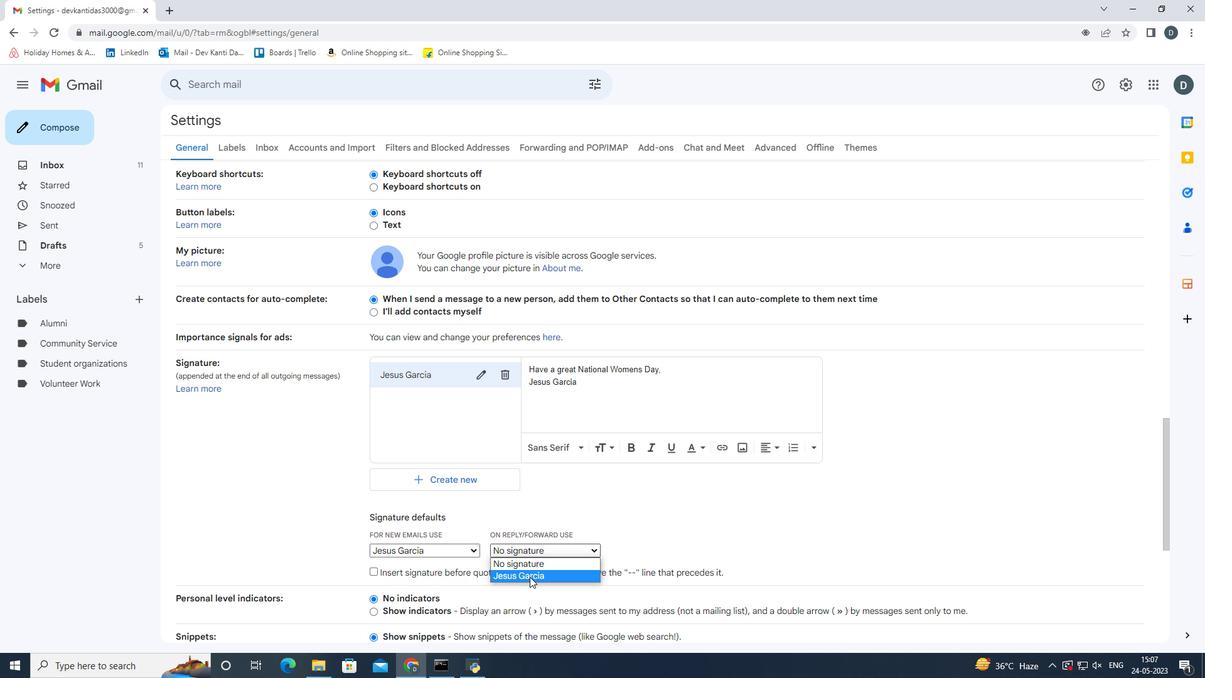 
Action: Mouse moved to (795, 529)
Screenshot: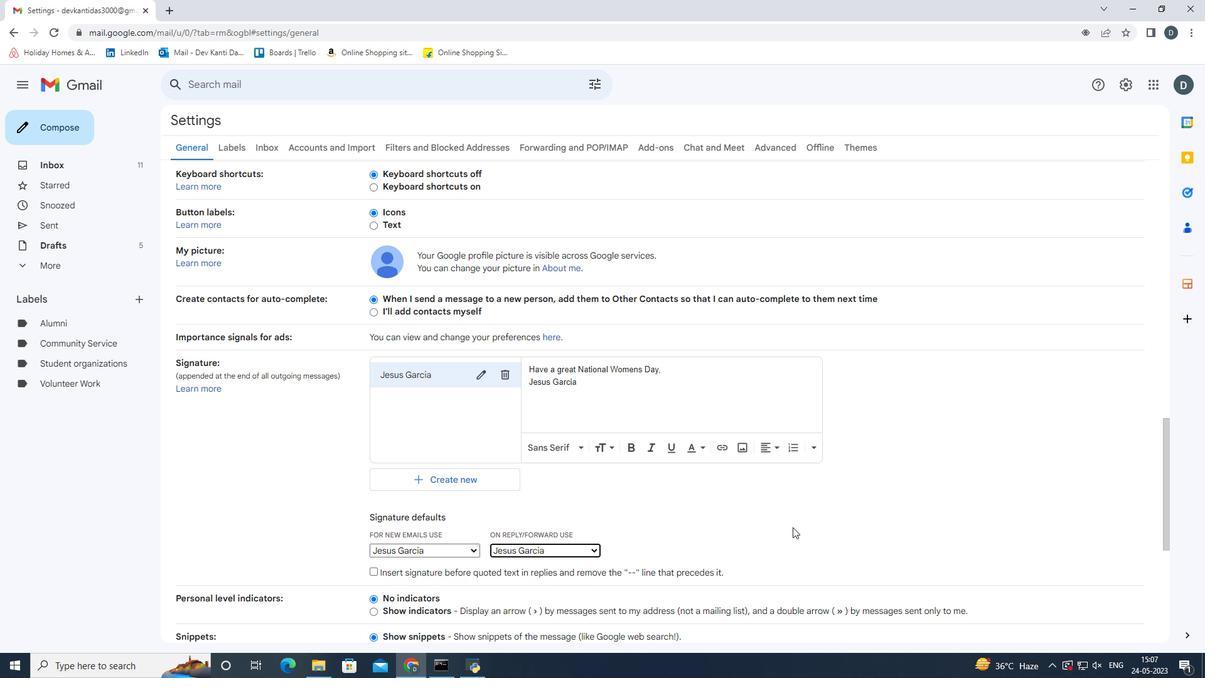 
Action: Mouse pressed left at (795, 529)
Screenshot: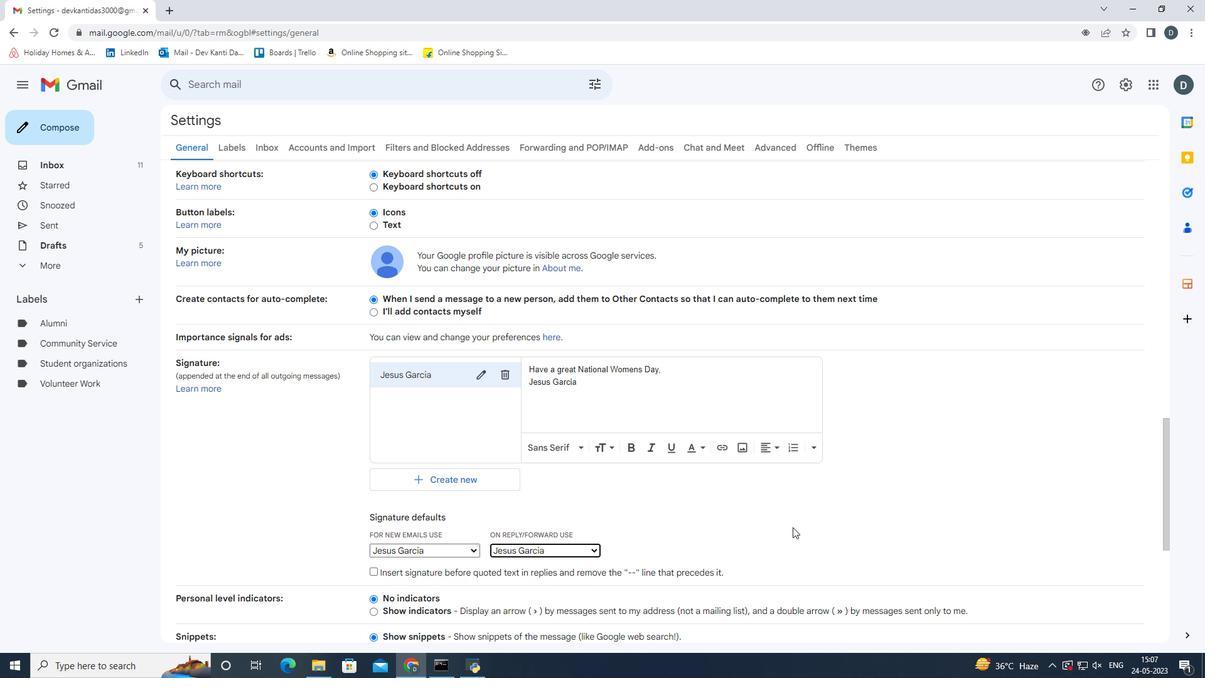 
Action: Mouse moved to (796, 528)
Screenshot: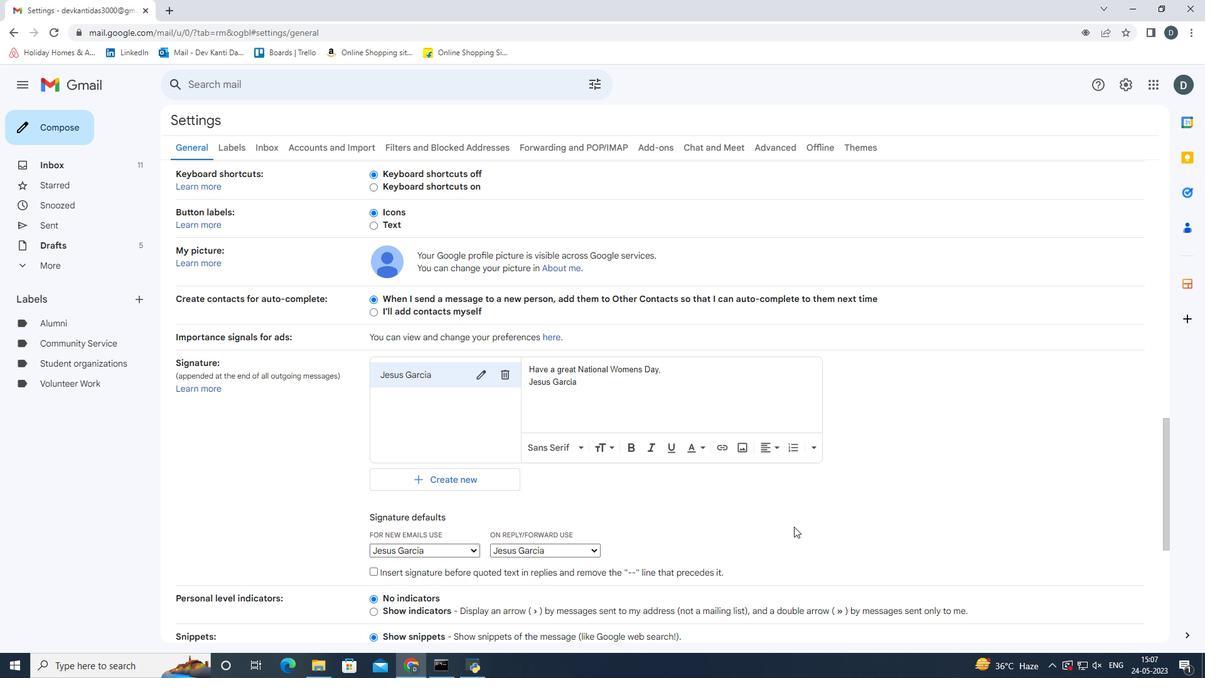 
Action: Mouse scrolled (796, 528) with delta (0, 0)
Screenshot: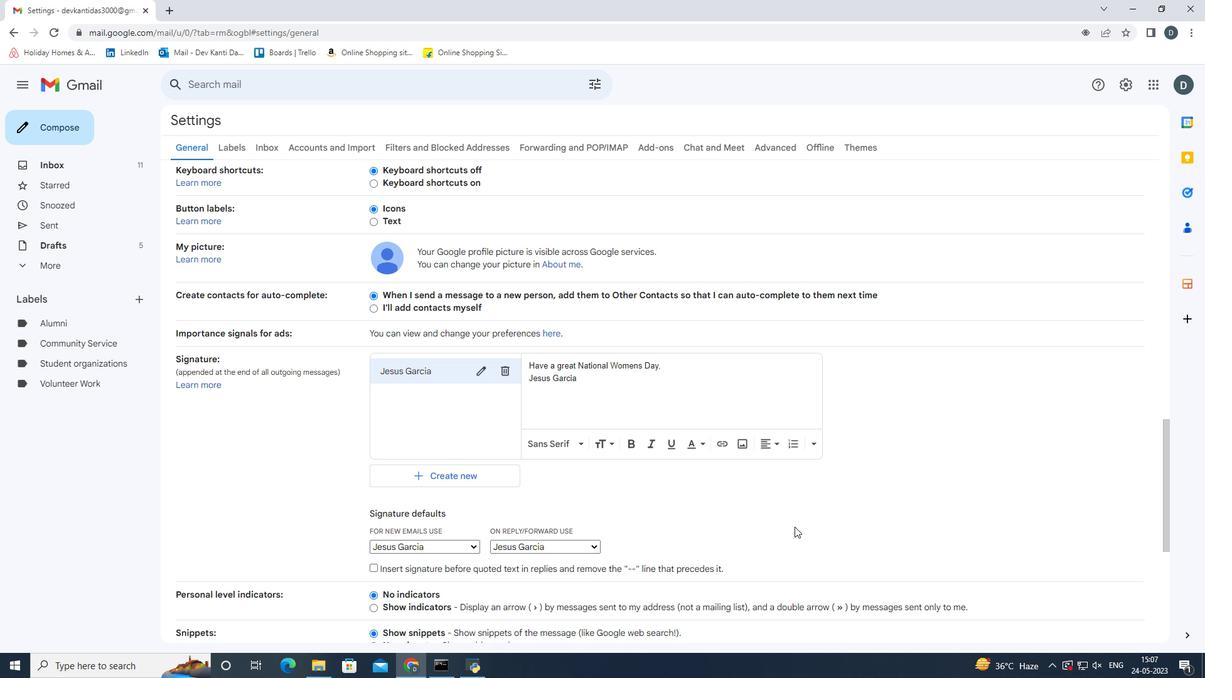 
Action: Mouse scrolled (796, 528) with delta (0, 0)
Screenshot: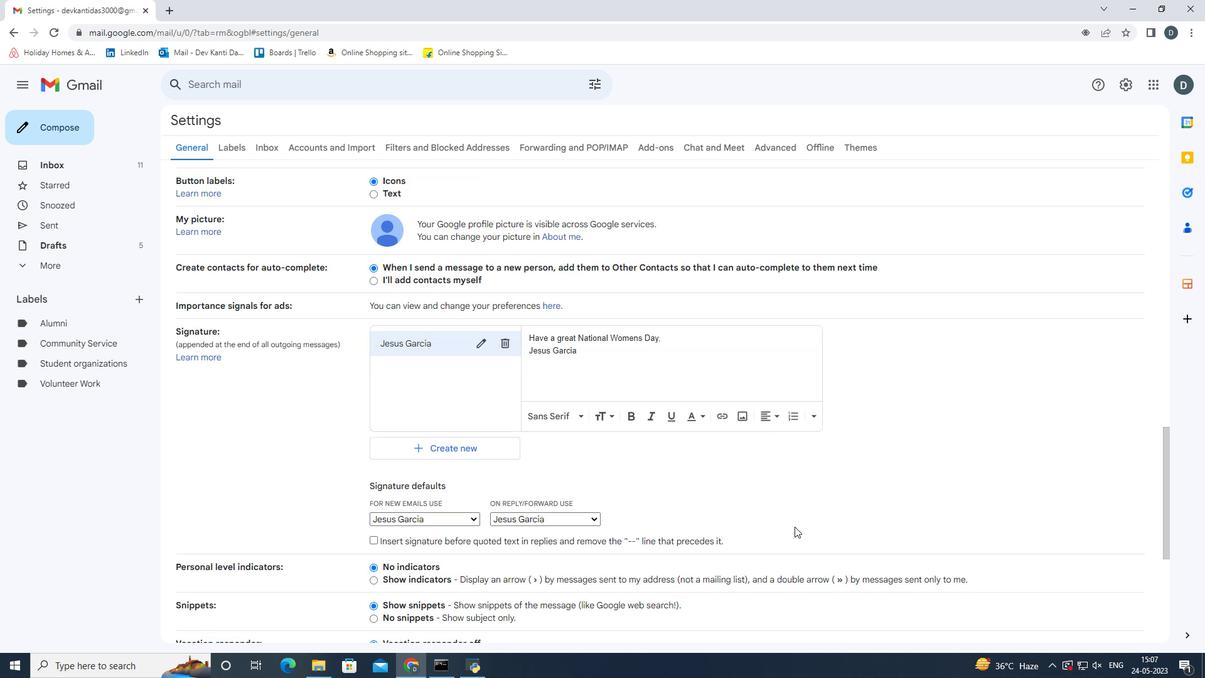 
Action: Mouse scrolled (796, 528) with delta (0, 0)
Screenshot: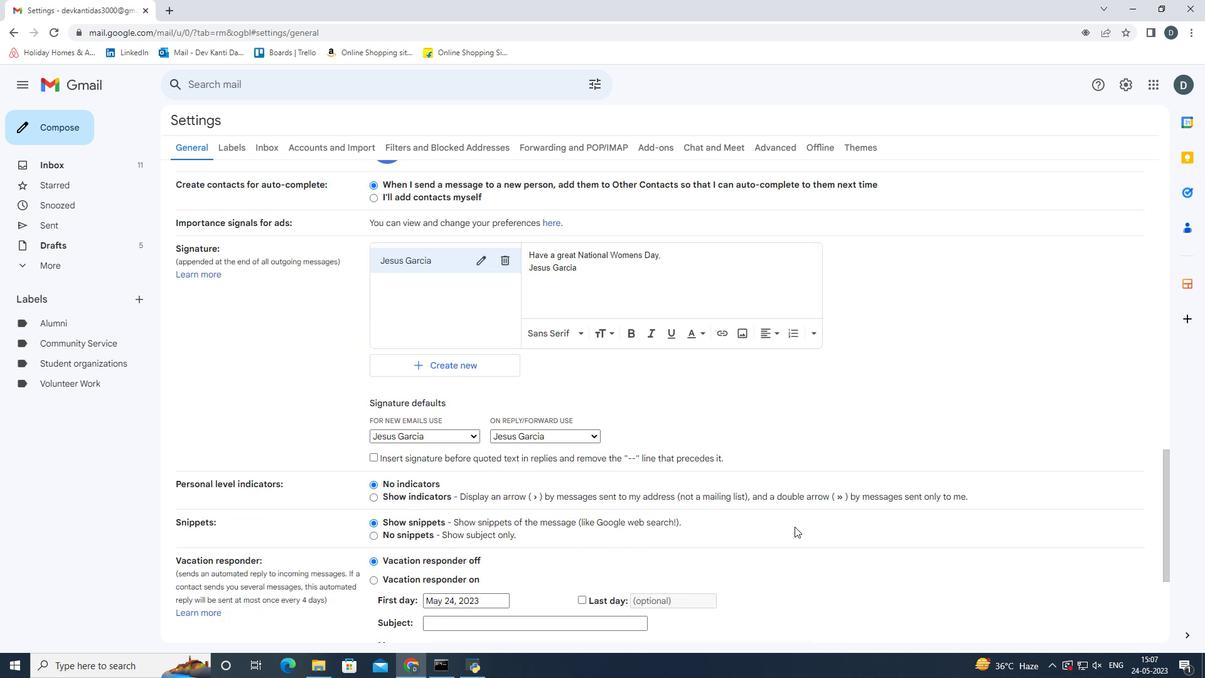 
Action: Mouse scrolled (796, 528) with delta (0, 0)
Screenshot: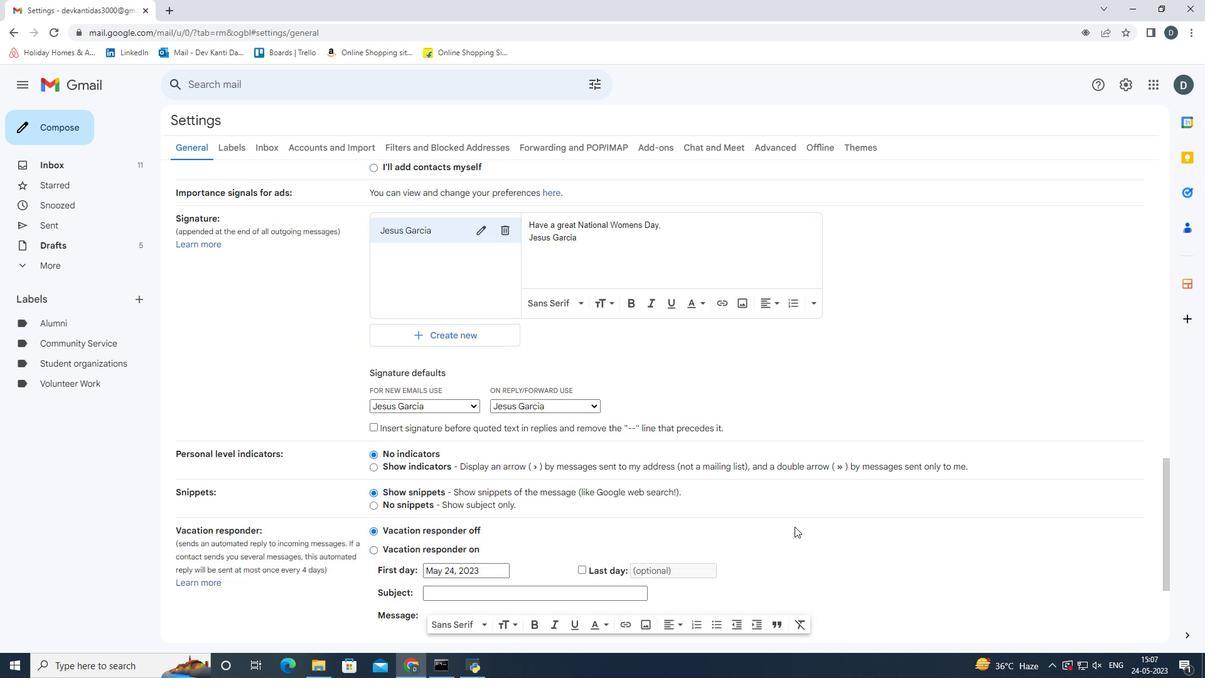 
Action: Mouse scrolled (796, 528) with delta (0, 0)
Screenshot: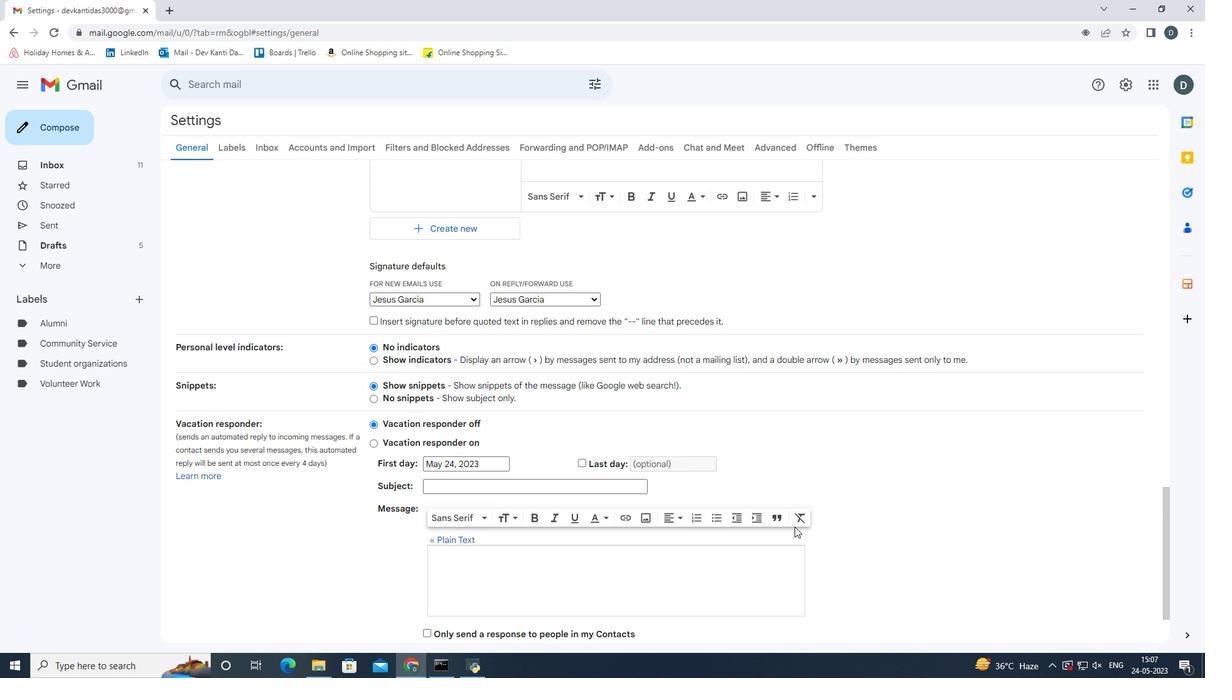 
Action: Mouse scrolled (796, 528) with delta (0, 0)
Screenshot: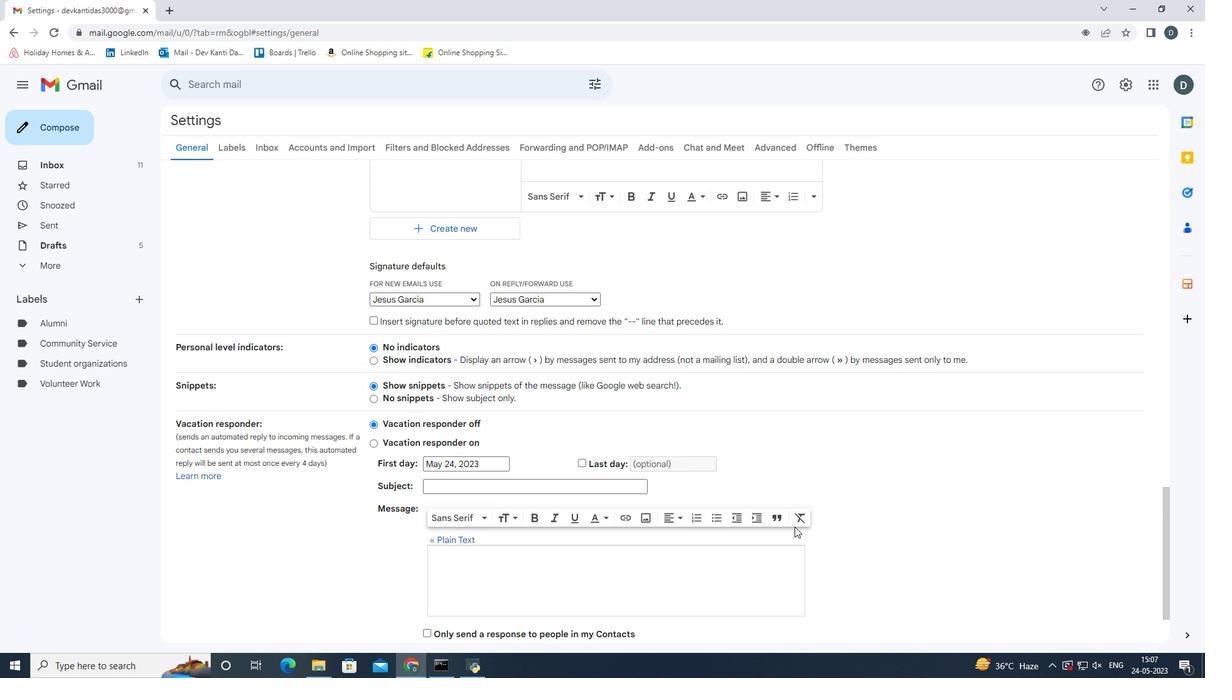 
Action: Mouse scrolled (796, 528) with delta (0, 0)
Screenshot: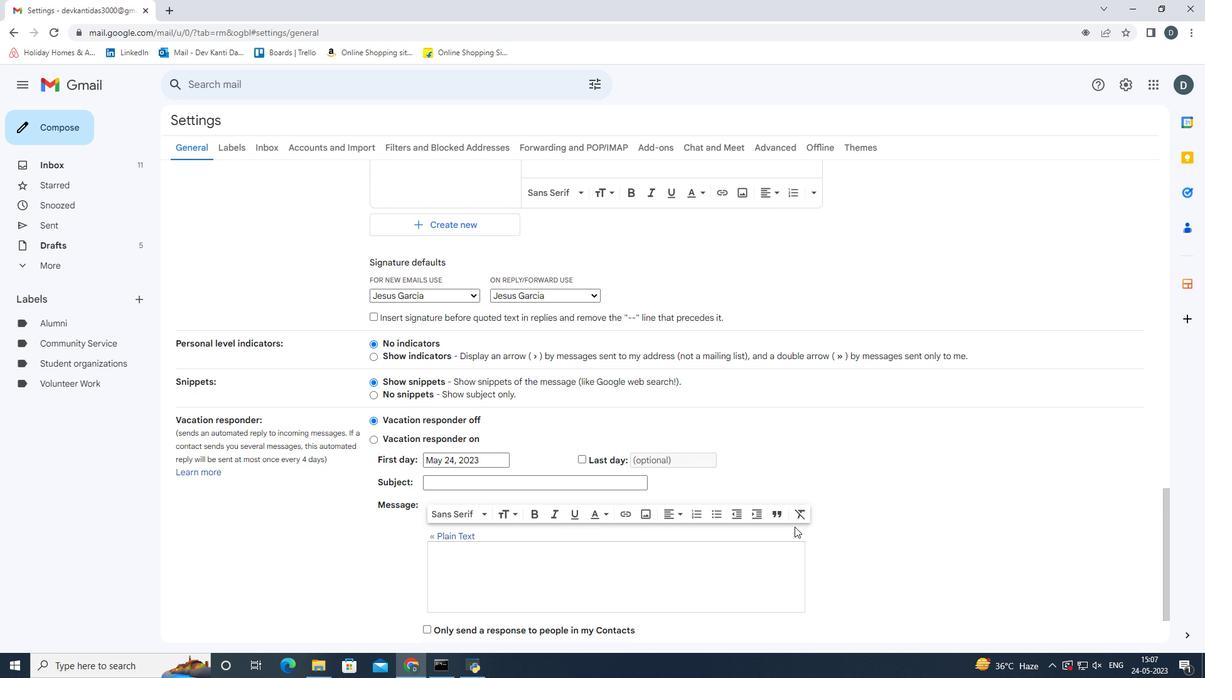 
Action: Mouse moved to (647, 574)
Screenshot: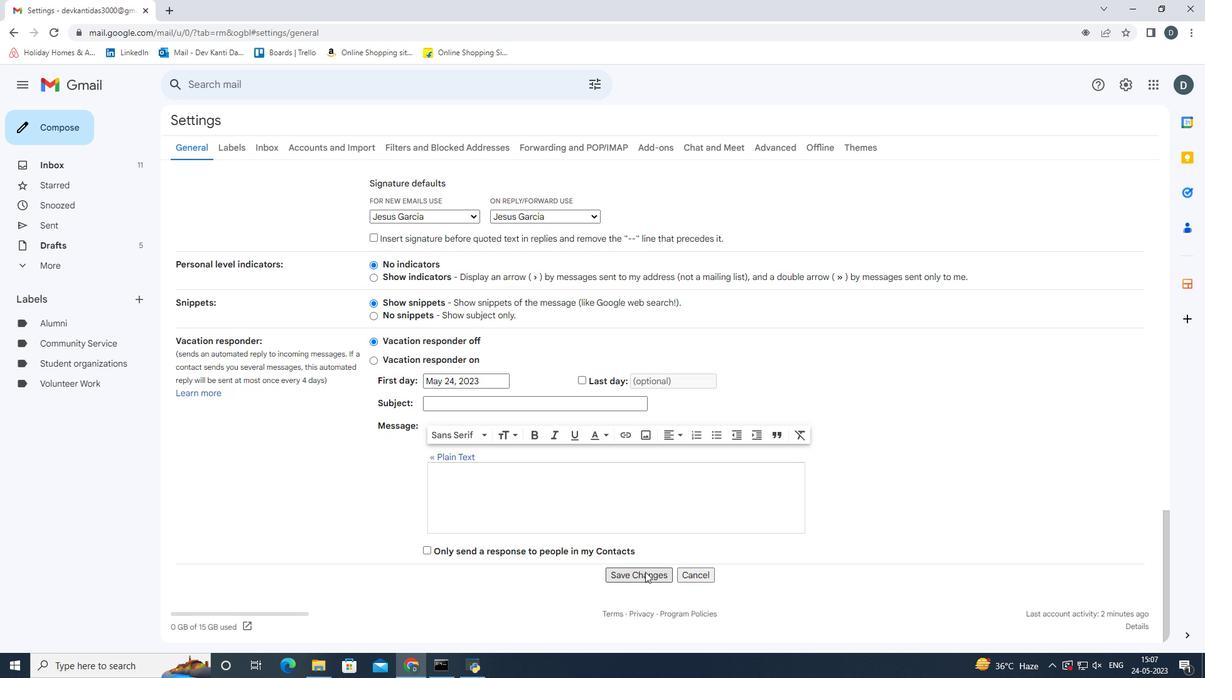 
Action: Mouse pressed left at (647, 574)
Screenshot: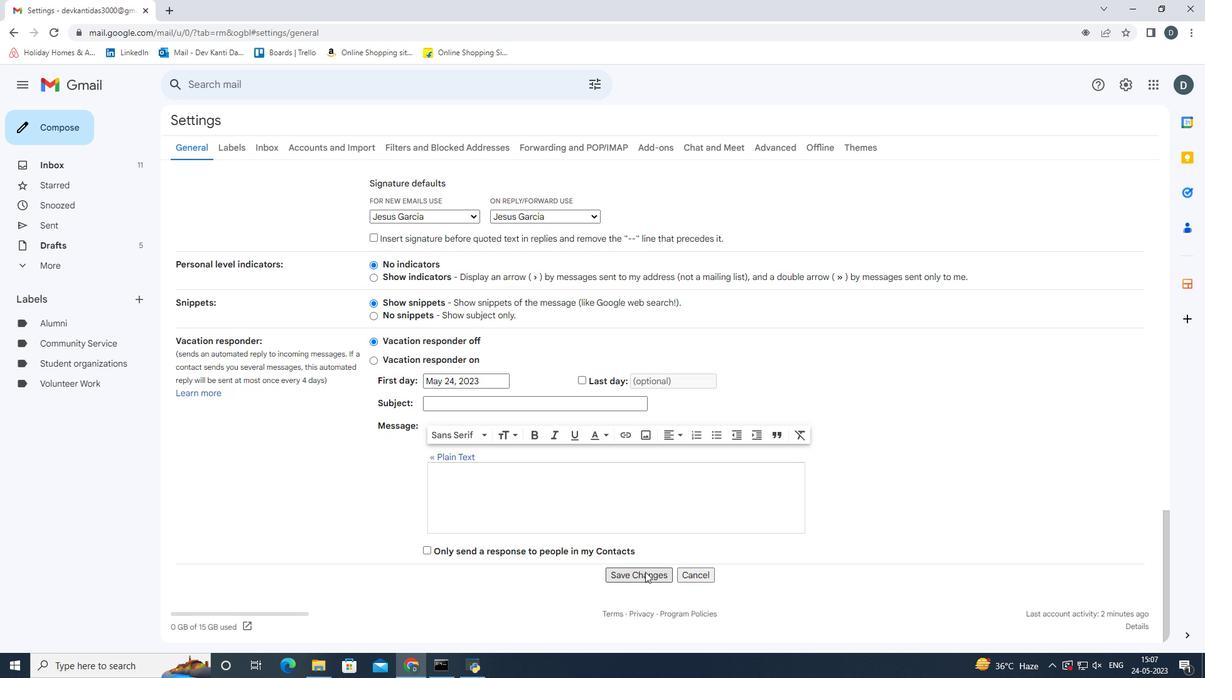 
Action: Mouse moved to (54, 136)
Screenshot: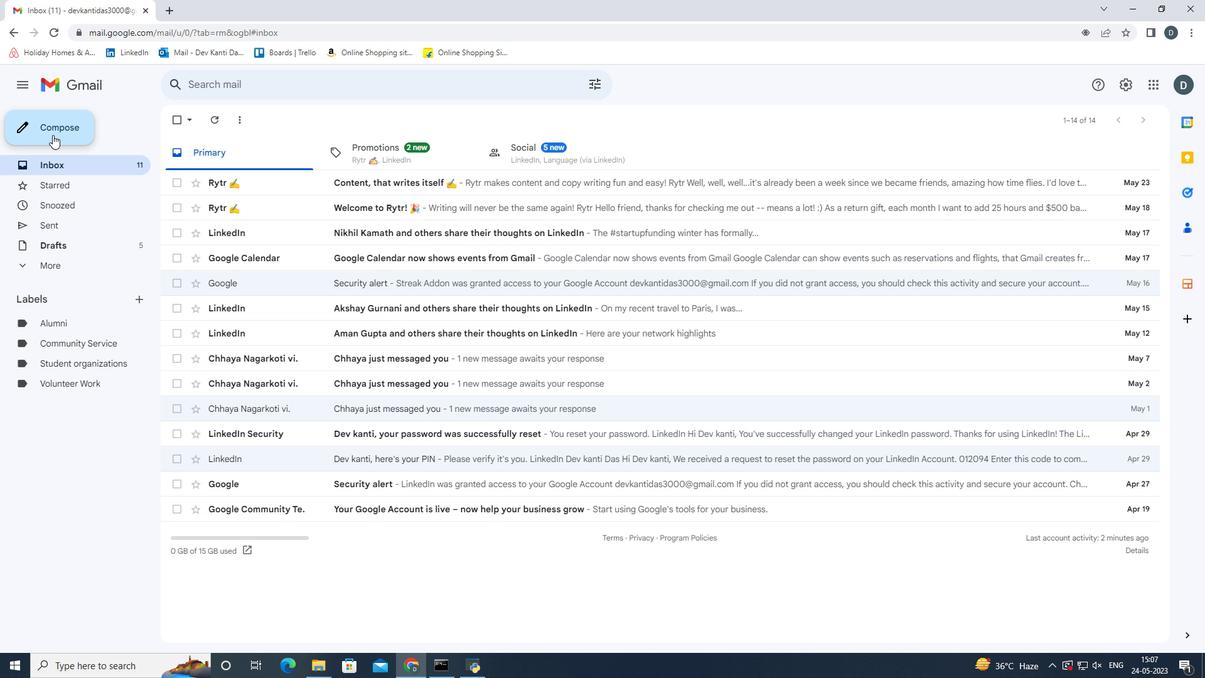 
Action: Mouse pressed left at (54, 136)
Screenshot: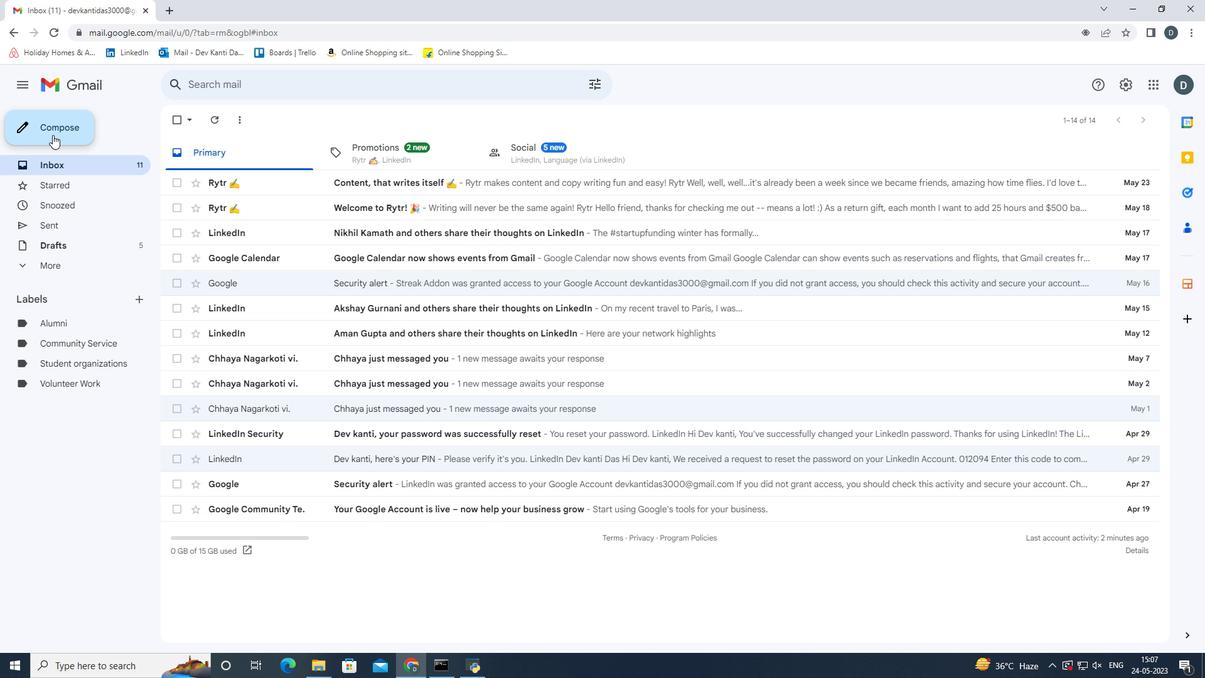 
Action: Mouse moved to (1018, 465)
Screenshot: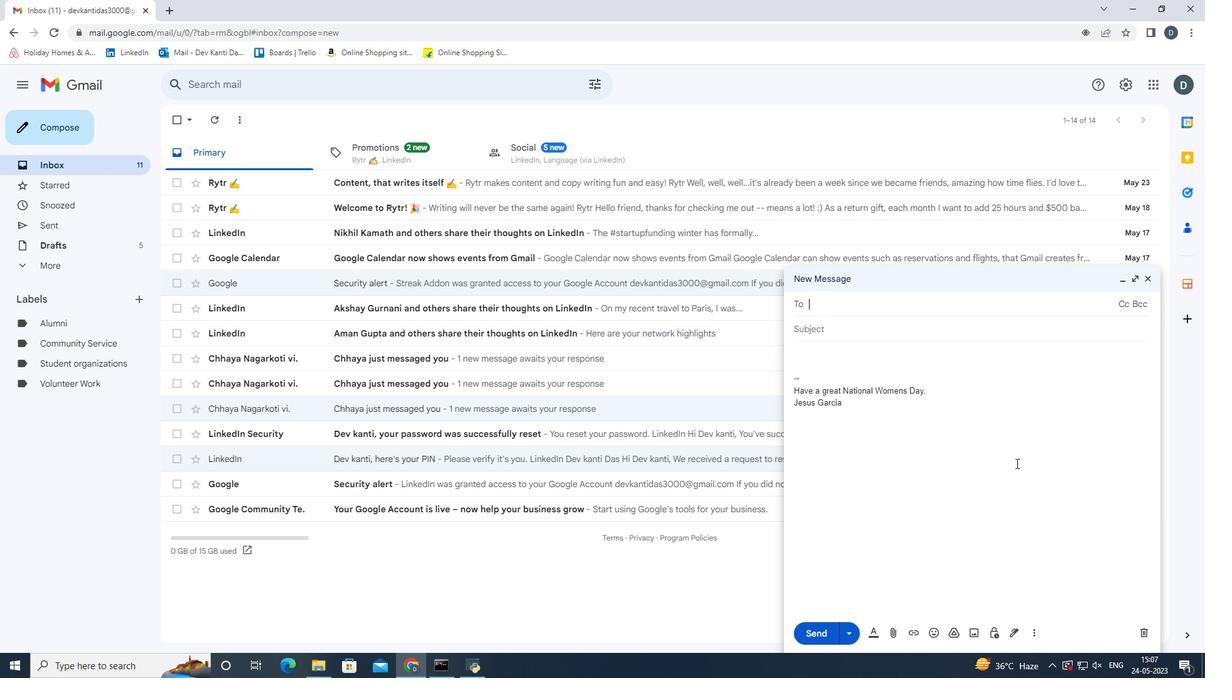
Action: Key pressed <Key.shift>Softage.2<Key.shift>@softage<Key.enter>
Screenshot: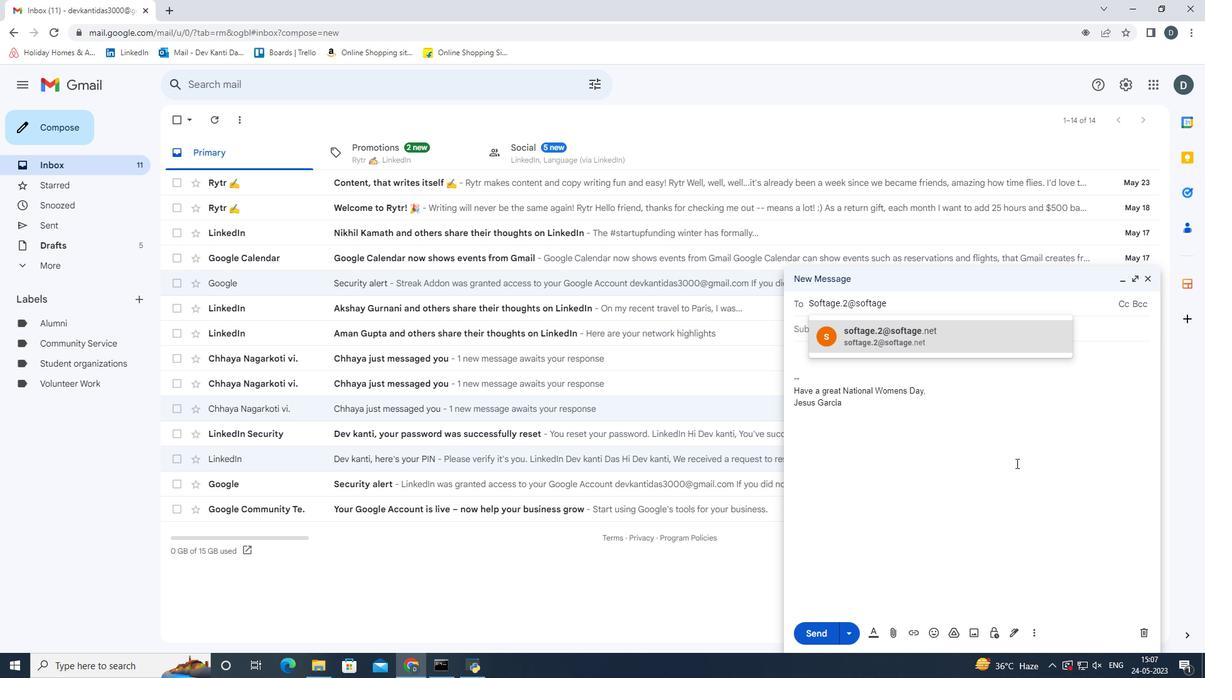 
Action: Mouse moved to (1036, 631)
Screenshot: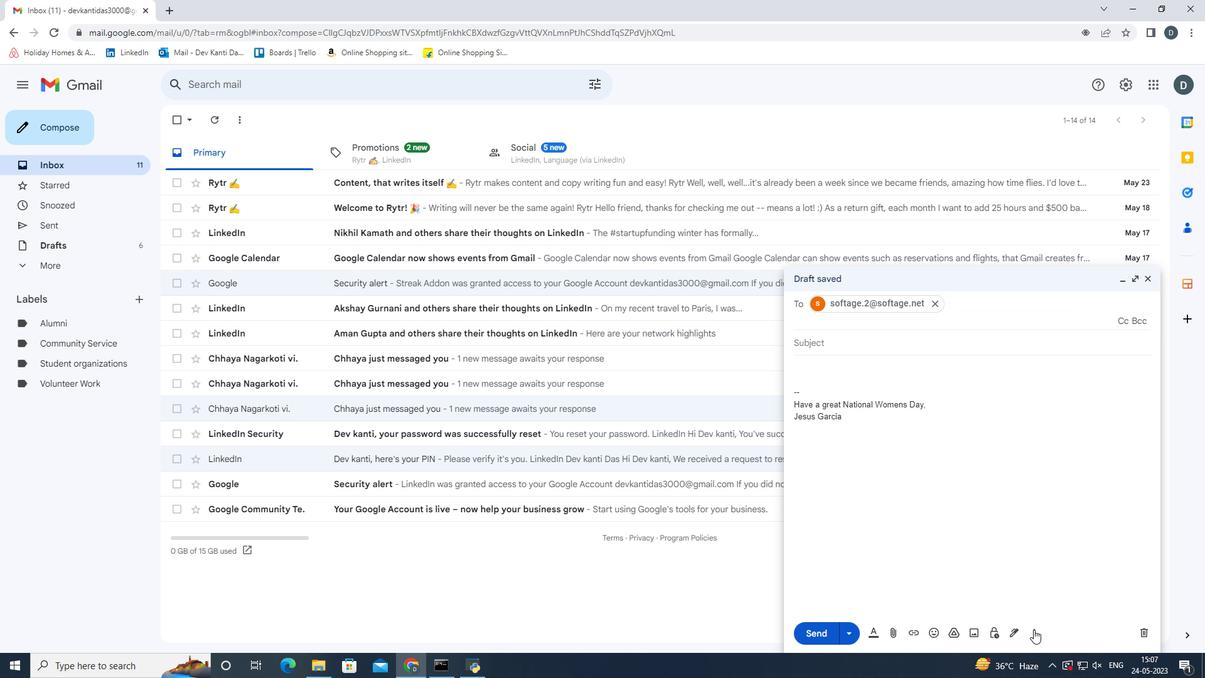 
Action: Mouse pressed left at (1036, 631)
Screenshot: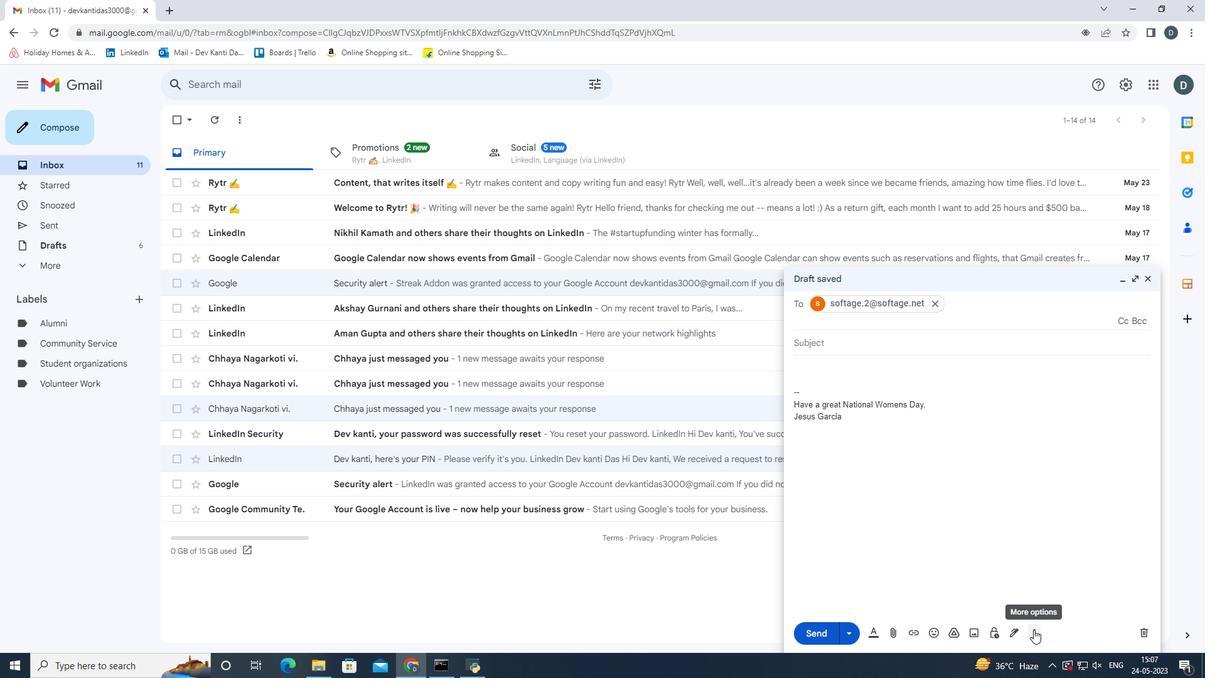 
Action: Mouse moved to (979, 494)
Screenshot: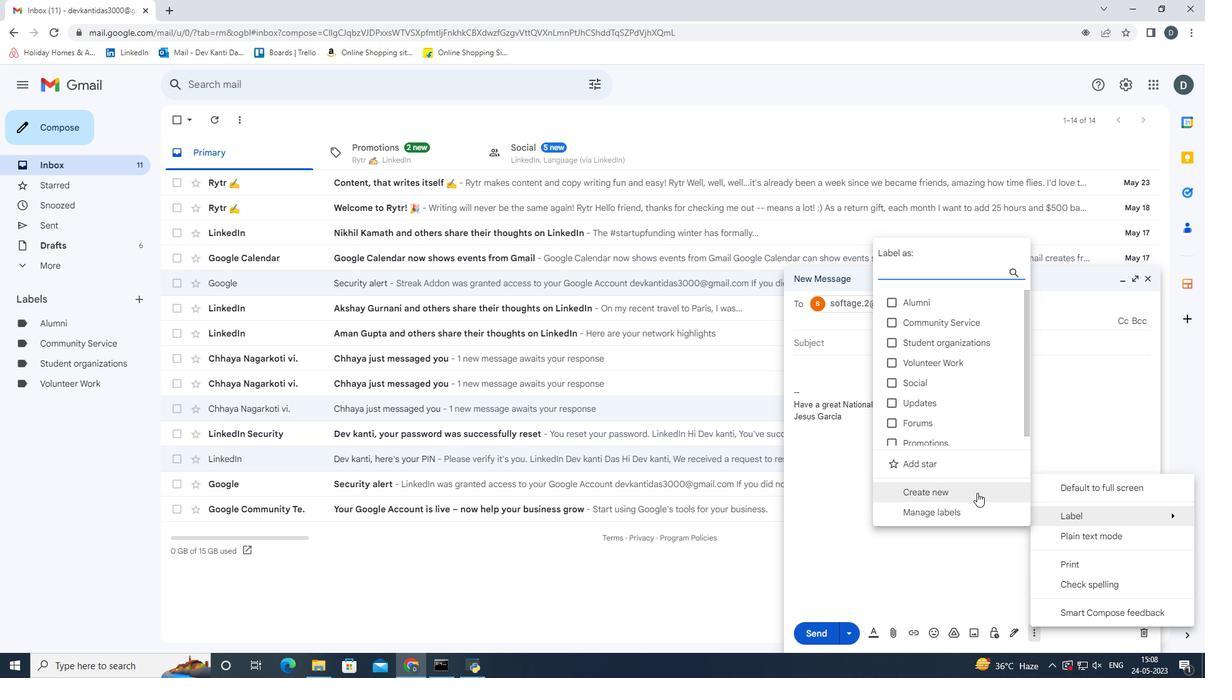 
Action: Mouse pressed left at (979, 494)
Screenshot: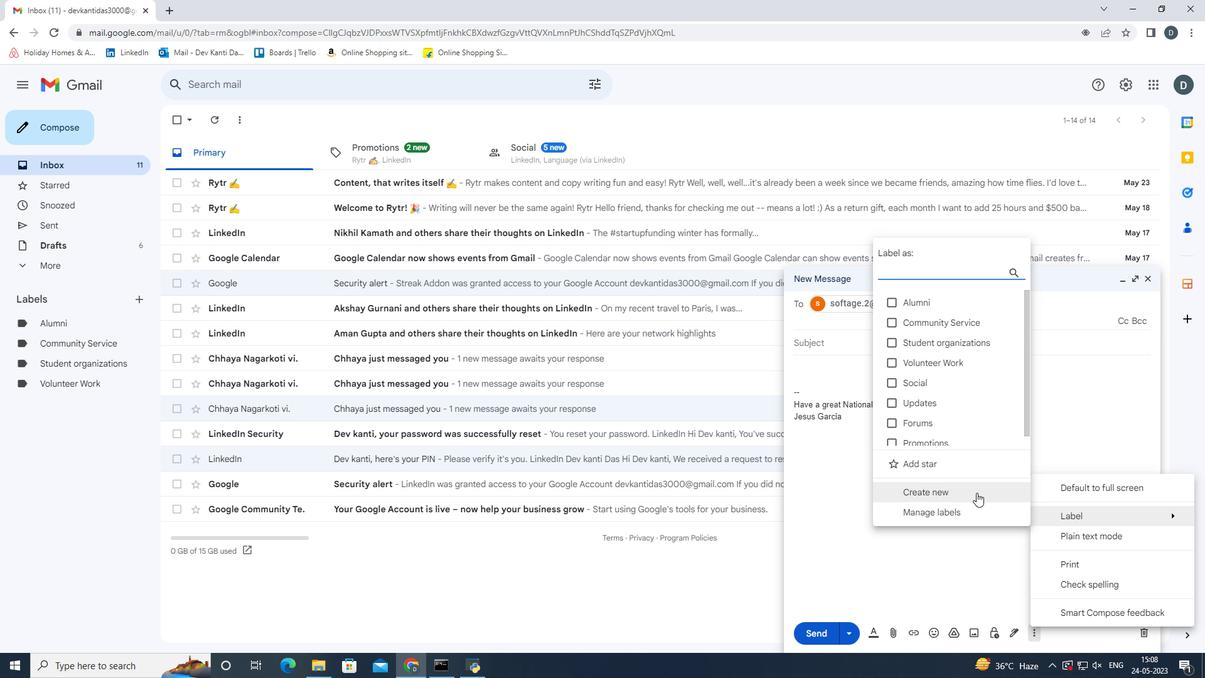 
Action: Mouse moved to (975, 474)
Screenshot: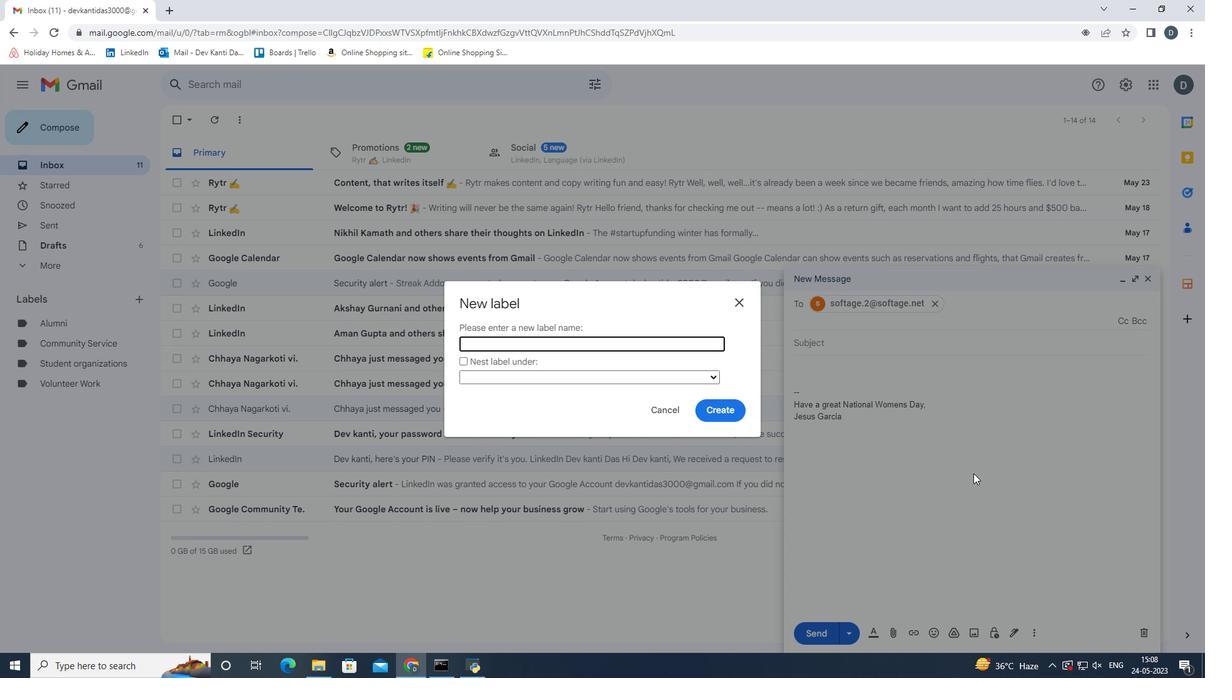
Action: Key pressed <Key.shift><Key.shift><Key.shift><Key.shift><Key.shift>Non-<Key.shift_r><Key.shift_r><Key.shift_r><Key.shift_r><Key.shift_r><Key.shift_r><Key.shift_r><Key.shift_r><Key.shift_r><Key.shift_r>Profit<Key.space>organizations<Key.enter>
Screenshot: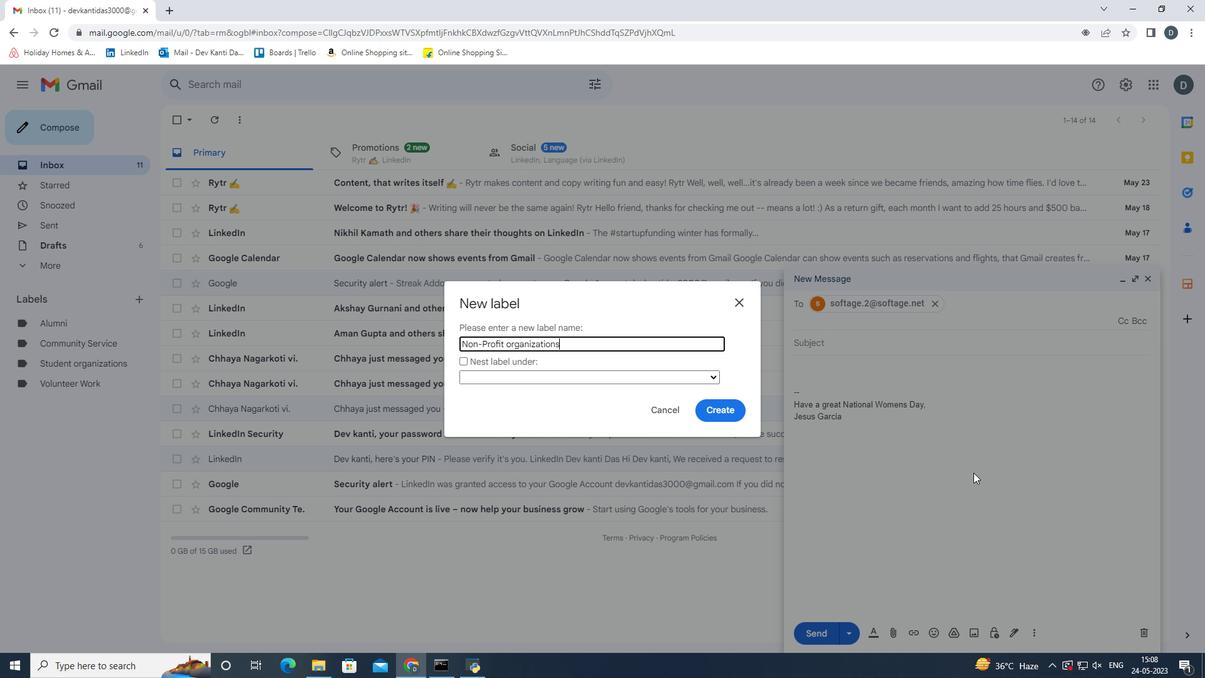 
Action: Mouse moved to (823, 639)
Screenshot: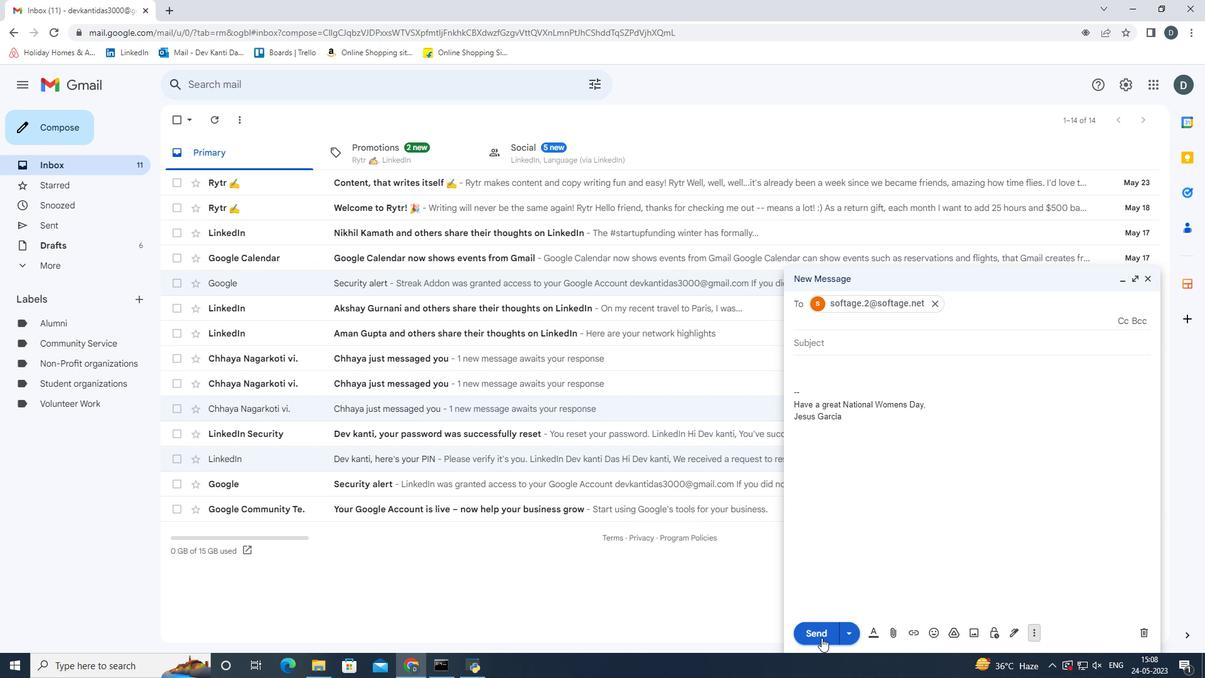 
Action: Mouse pressed left at (823, 639)
Screenshot: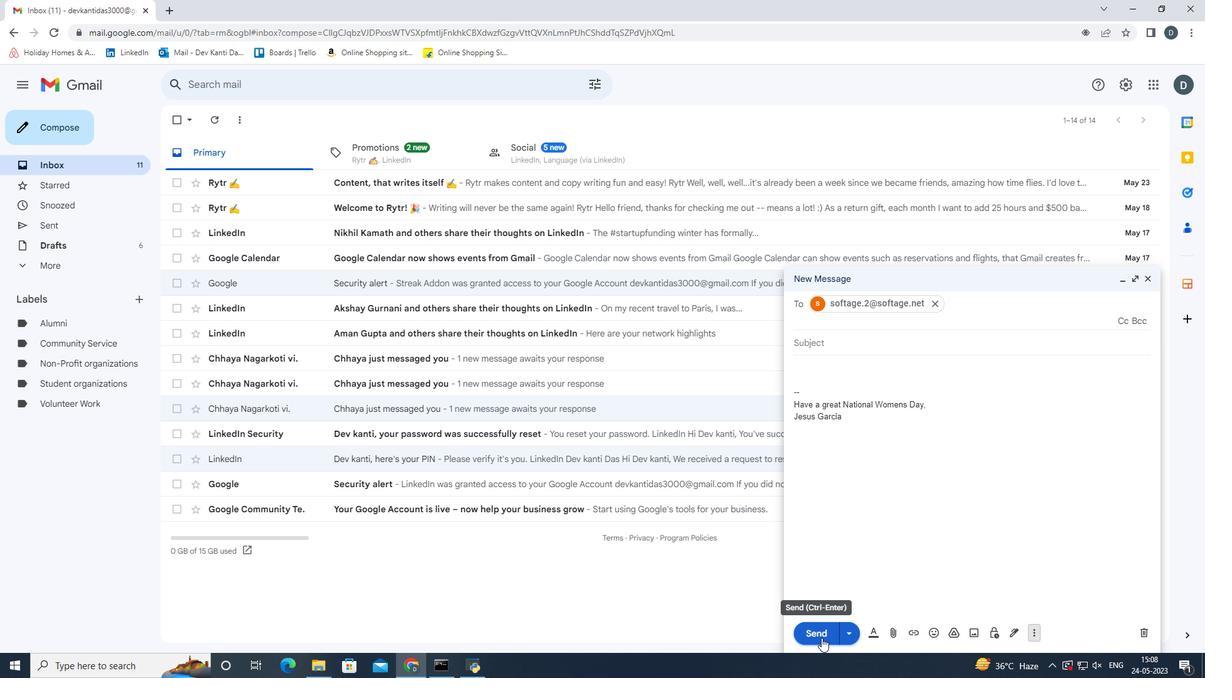 
Action: Mouse moved to (828, 638)
Screenshot: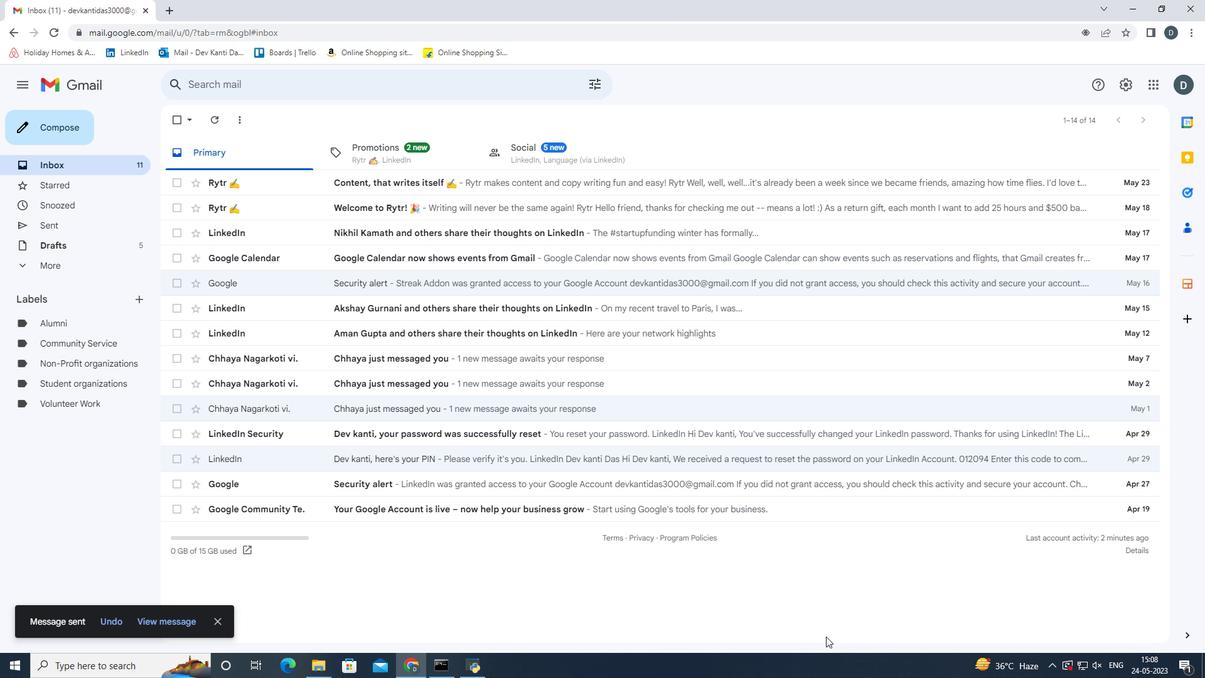 
